 Task: Add Mineral Fusion Florence Hydro-Shine Lip Gloss to the cart.
Action: Mouse moved to (236, 123)
Screenshot: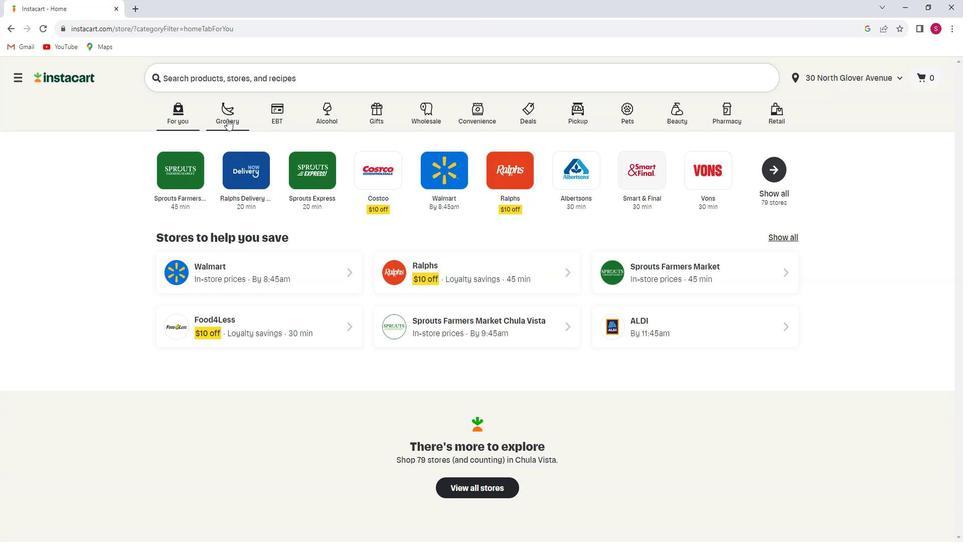
Action: Mouse pressed left at (236, 123)
Screenshot: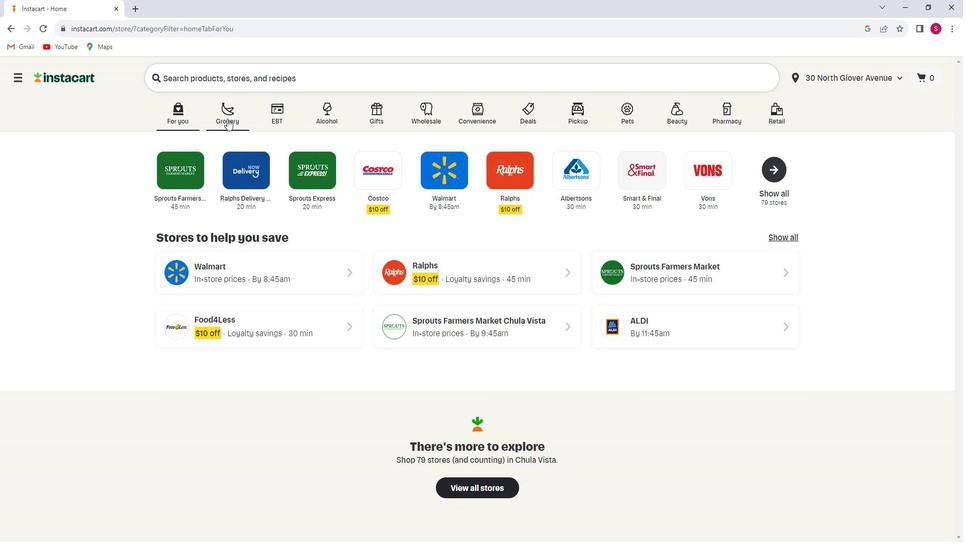 
Action: Mouse moved to (235, 291)
Screenshot: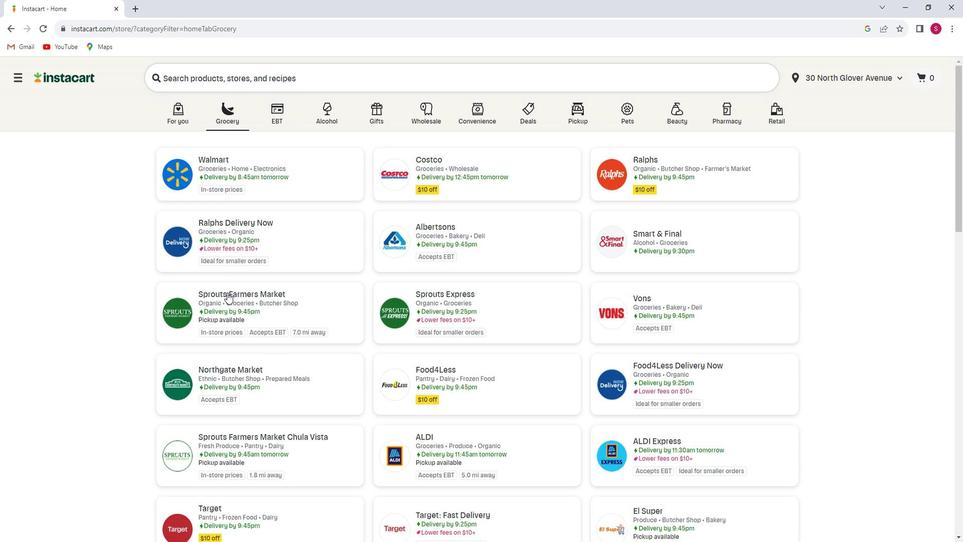 
Action: Mouse pressed left at (235, 291)
Screenshot: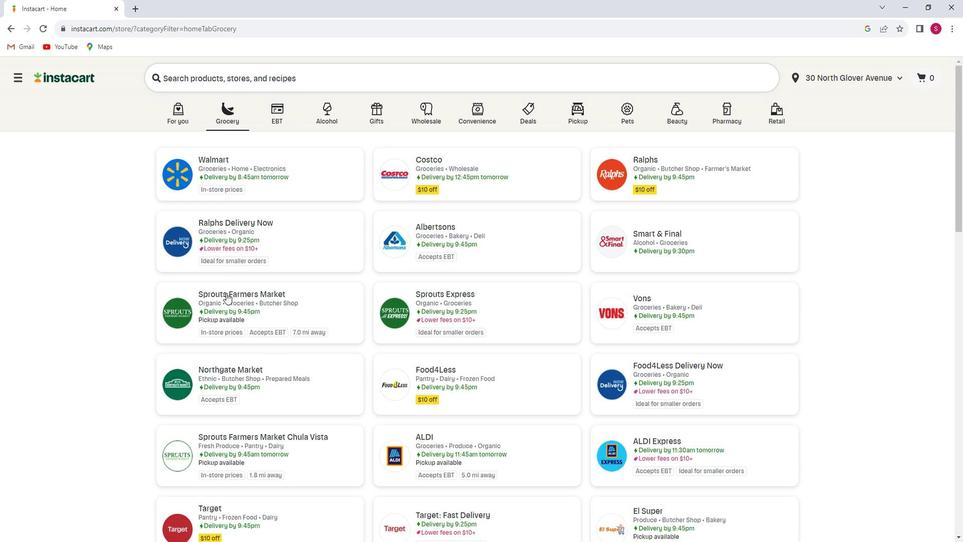 
Action: Mouse moved to (53, 263)
Screenshot: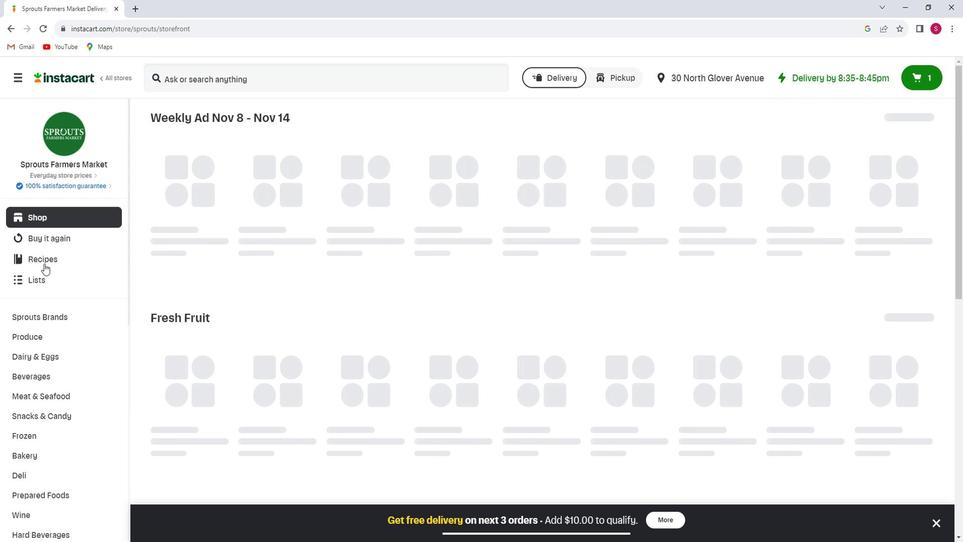 
Action: Mouse scrolled (53, 263) with delta (0, 0)
Screenshot: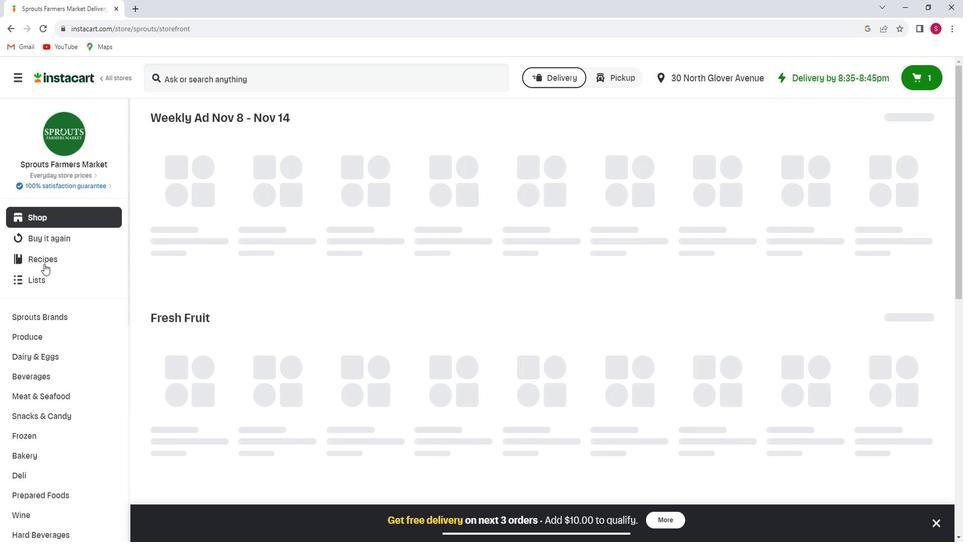 
Action: Mouse moved to (53, 263)
Screenshot: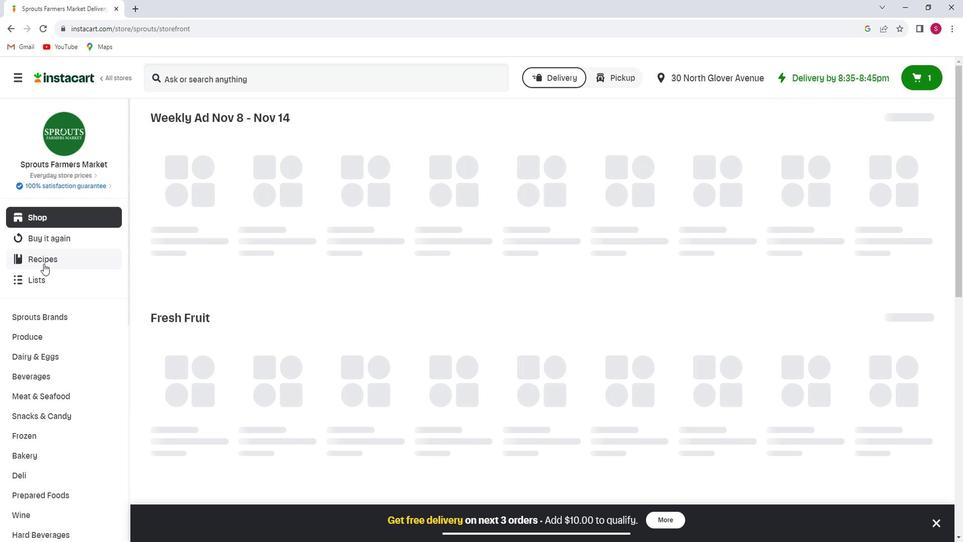 
Action: Mouse scrolled (53, 263) with delta (0, 0)
Screenshot: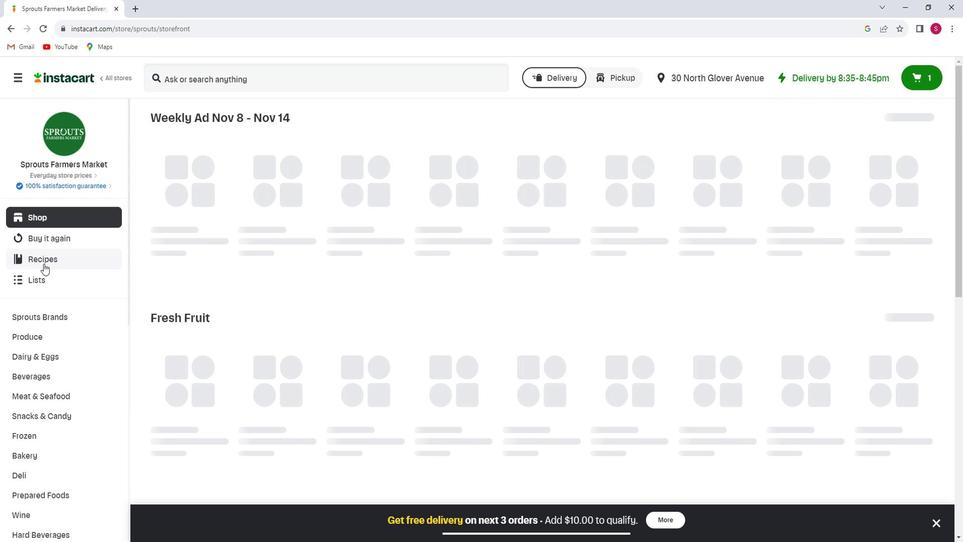 
Action: Mouse scrolled (53, 263) with delta (0, 0)
Screenshot: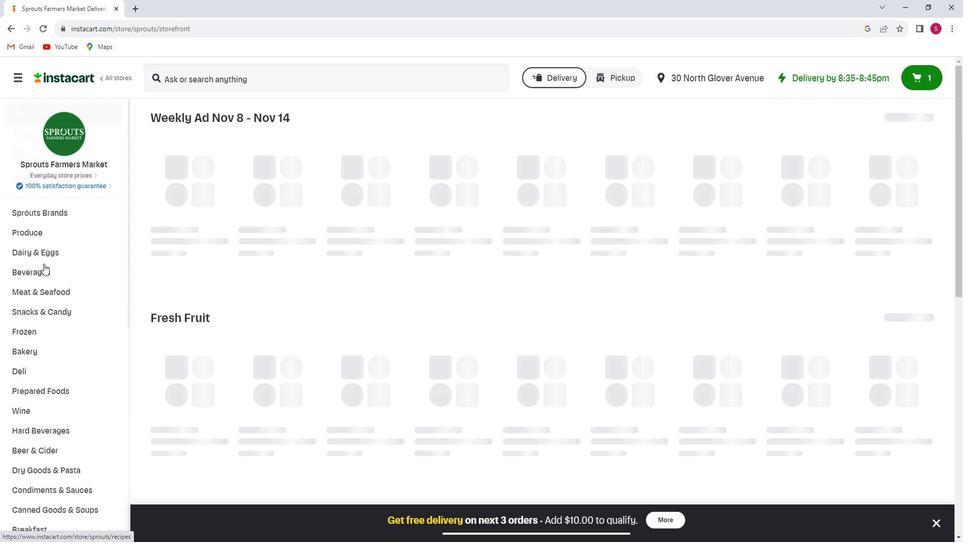 
Action: Mouse scrolled (53, 263) with delta (0, 0)
Screenshot: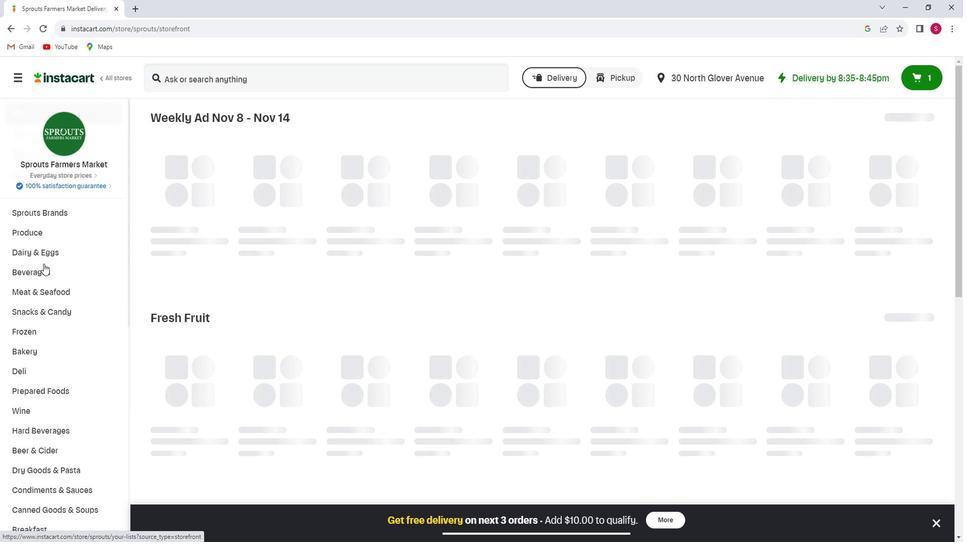 
Action: Mouse scrolled (53, 263) with delta (0, 0)
Screenshot: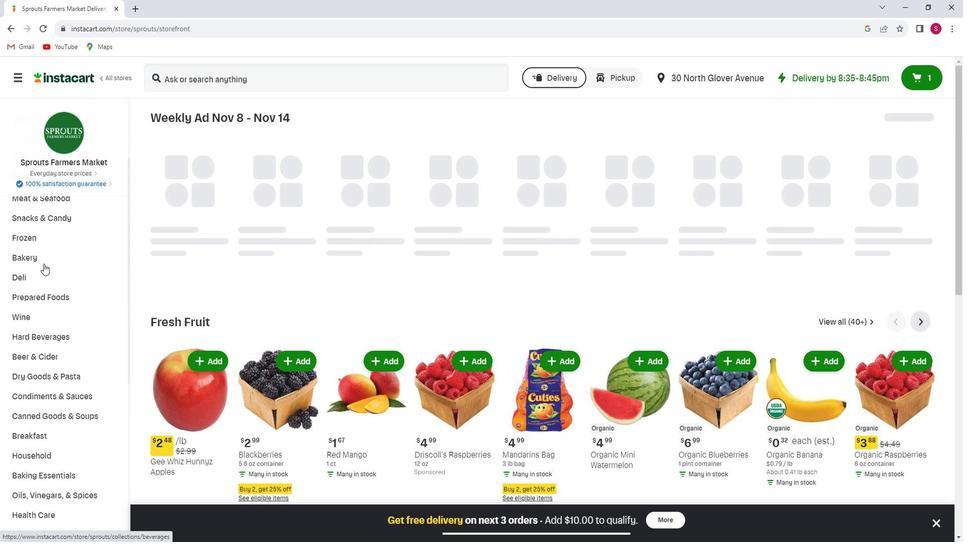 
Action: Mouse scrolled (53, 263) with delta (0, 0)
Screenshot: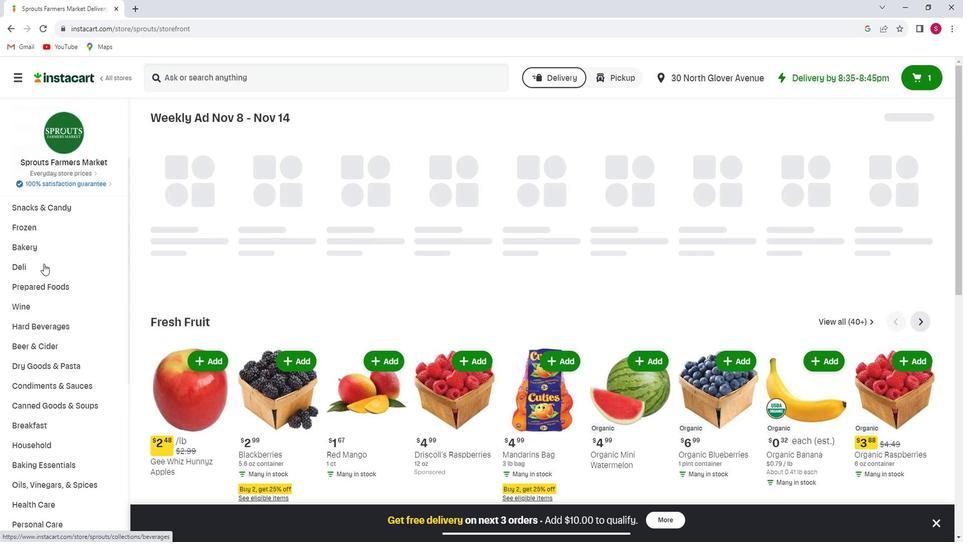 
Action: Mouse scrolled (53, 263) with delta (0, 0)
Screenshot: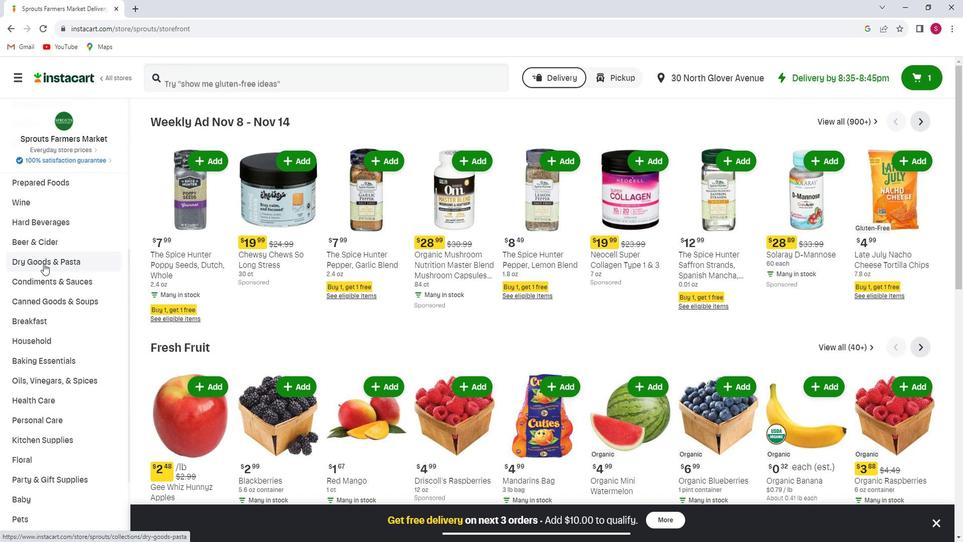
Action: Mouse scrolled (53, 263) with delta (0, 0)
Screenshot: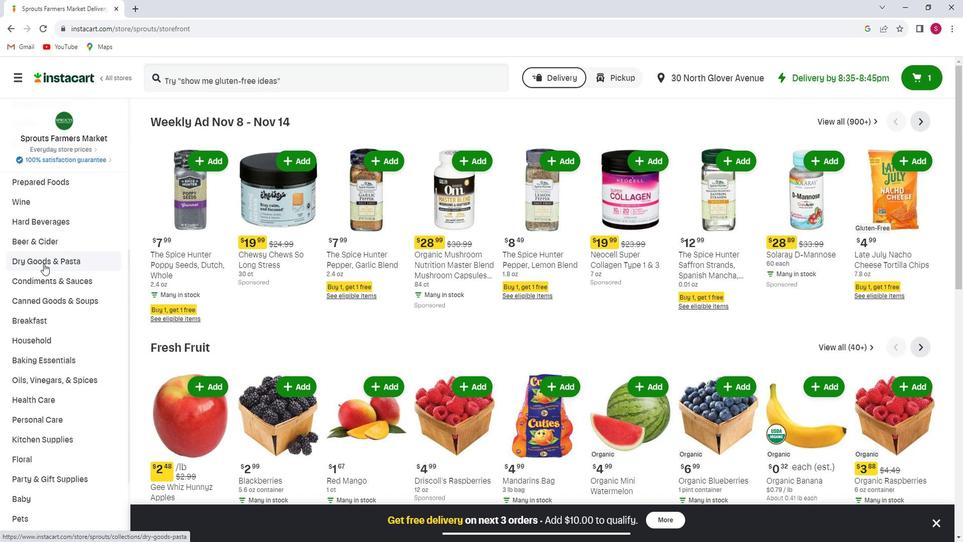 
Action: Mouse scrolled (53, 263) with delta (0, 0)
Screenshot: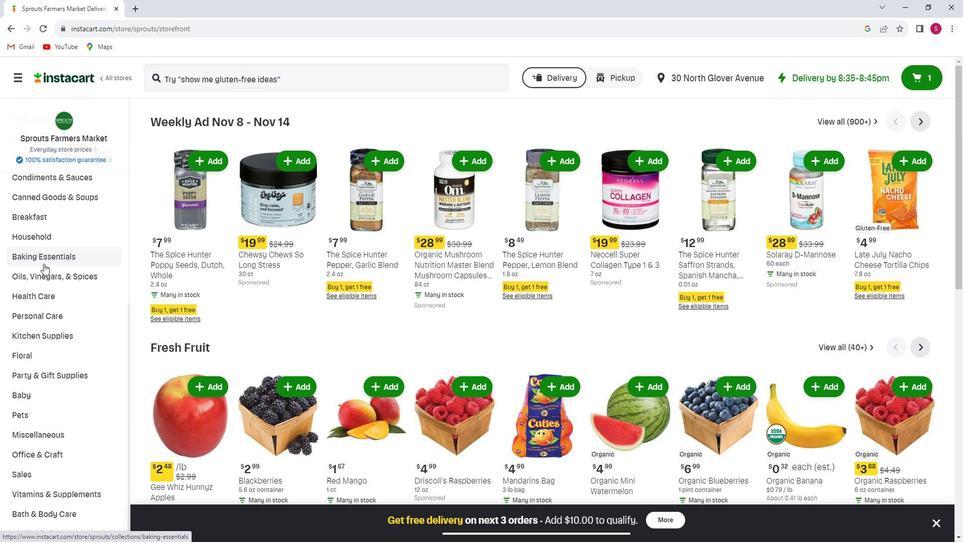 
Action: Mouse moved to (39, 304)
Screenshot: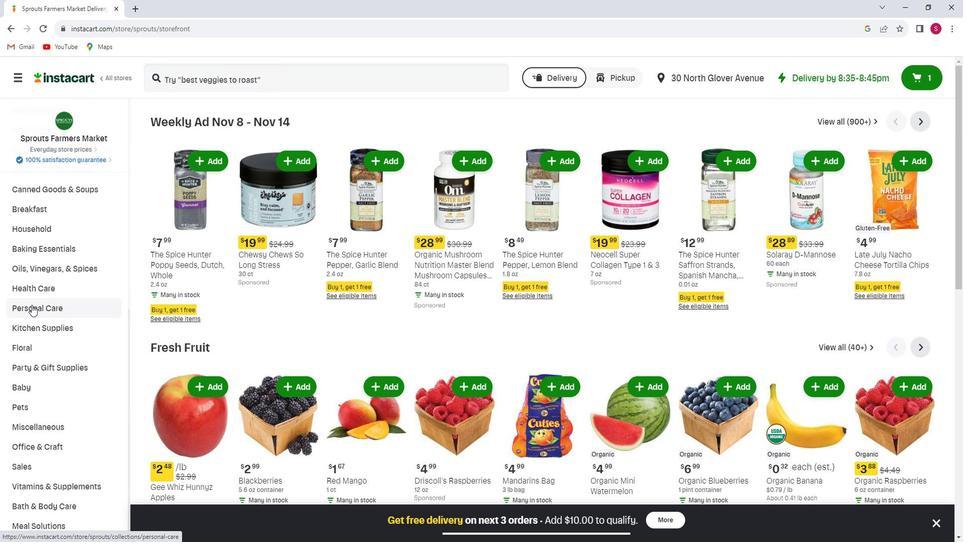
Action: Mouse pressed left at (39, 304)
Screenshot: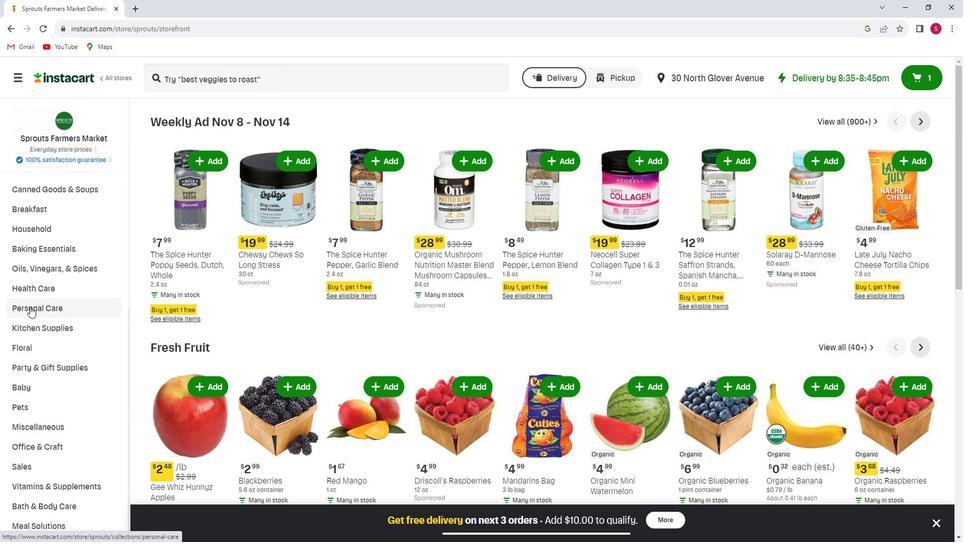 
Action: Mouse moved to (874, 149)
Screenshot: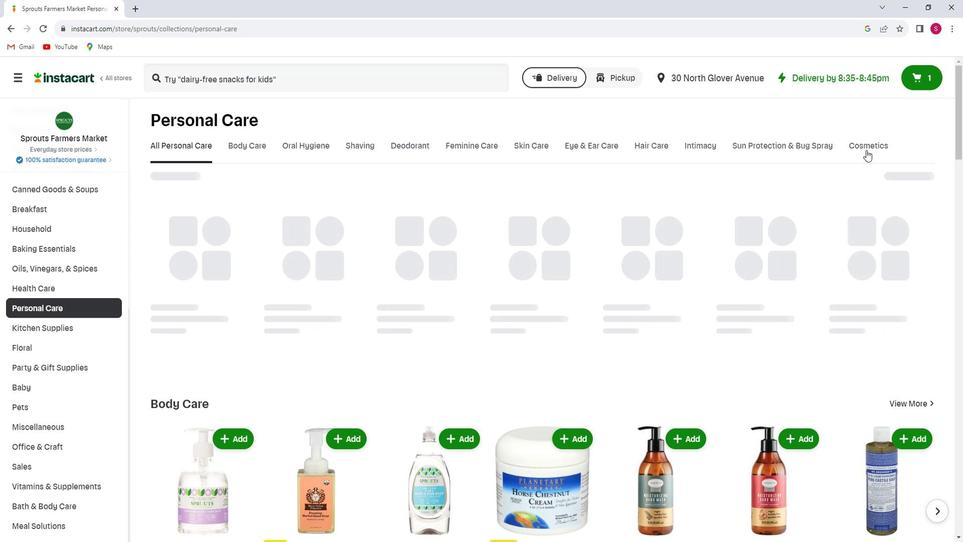 
Action: Mouse pressed left at (874, 149)
Screenshot: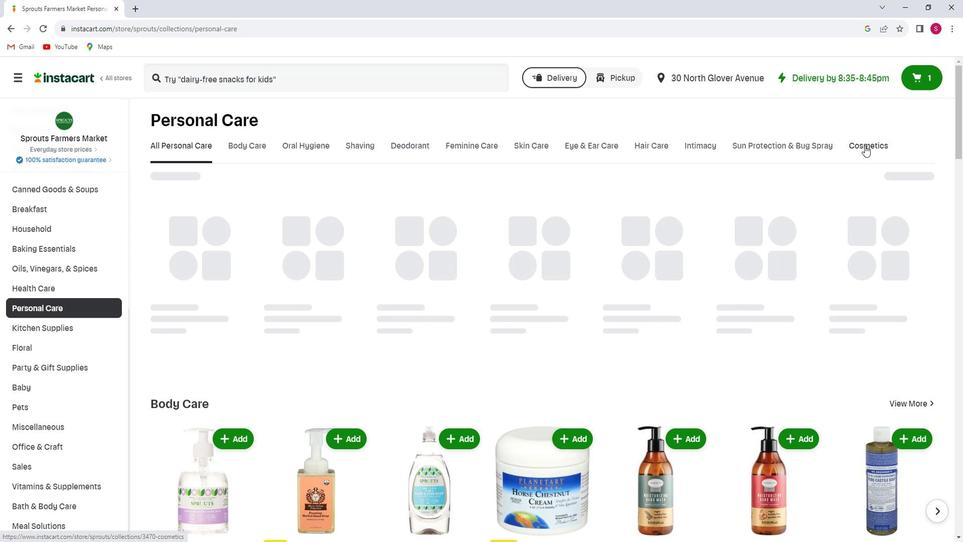 
Action: Mouse moved to (235, 189)
Screenshot: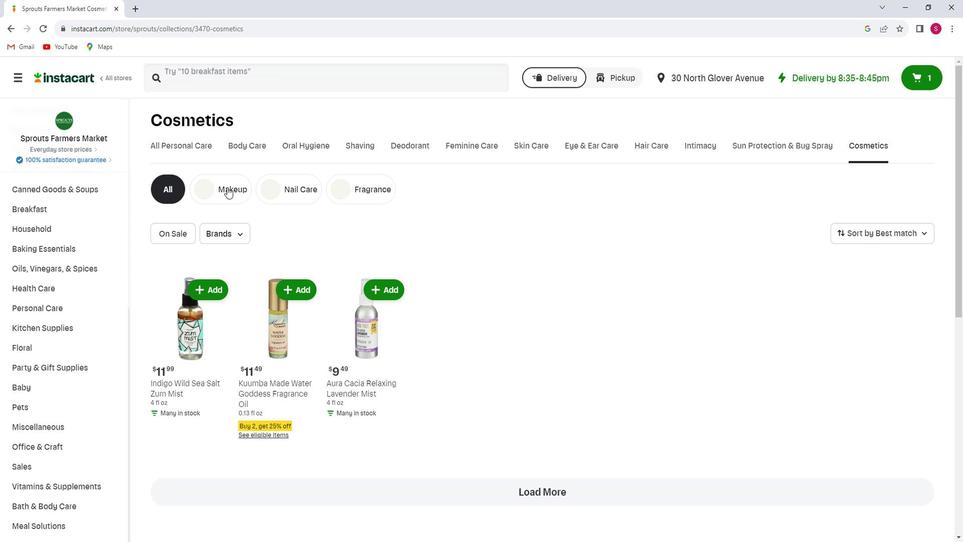 
Action: Mouse pressed left at (235, 189)
Screenshot: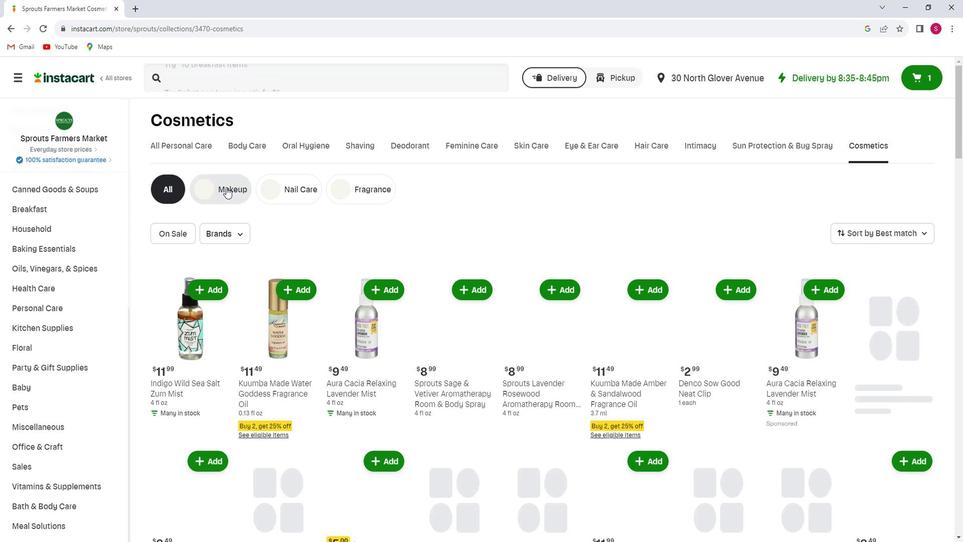 
Action: Mouse moved to (290, 83)
Screenshot: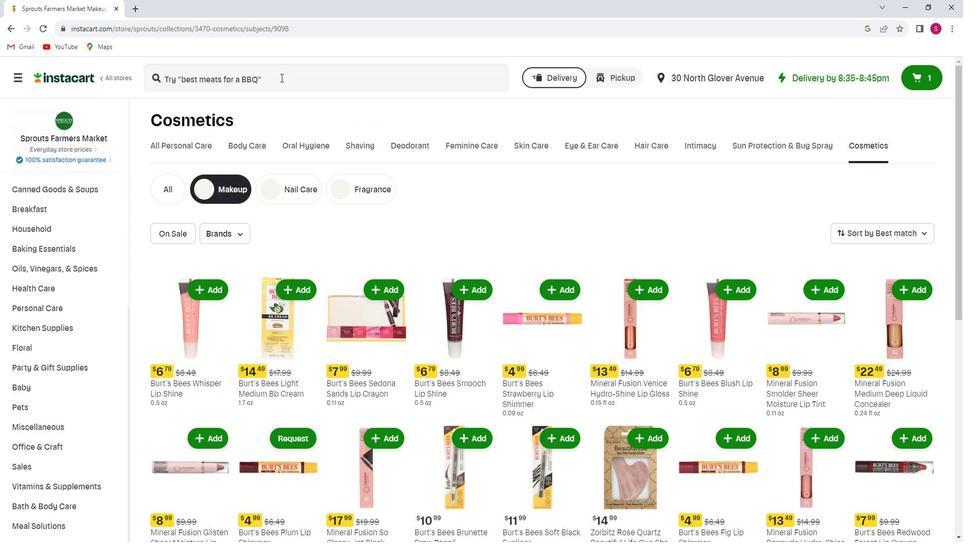 
Action: Mouse pressed left at (290, 83)
Screenshot: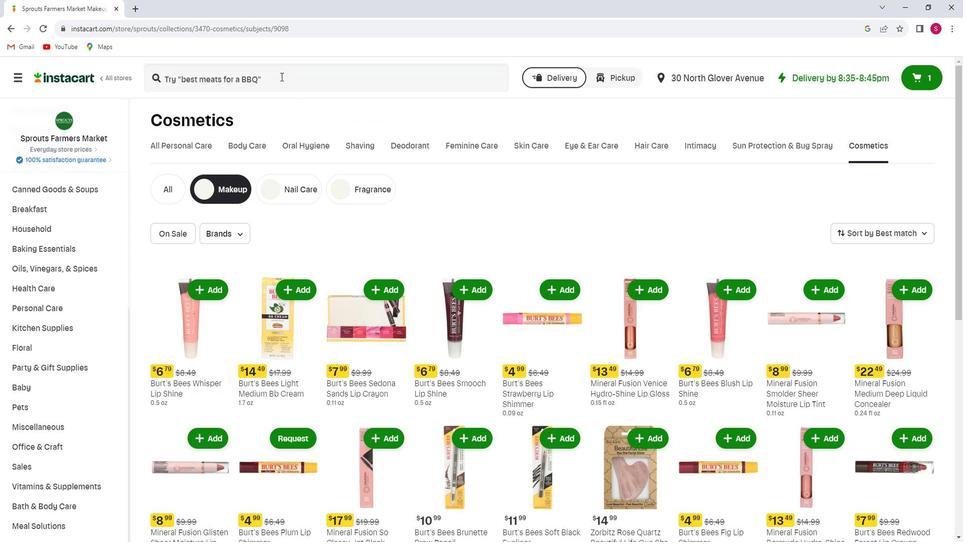 
Action: Key pressed <Key.shift>Mineral<Key.space><Key.shift>Fusion<Key.space><Key.shift>Florence<Key.space><Key.shift>Hydro-<Key.shift>Shine<Key.space><Key.shift>Lip<Key.space><Key.shift>Gloss<Key.enter>
Screenshot: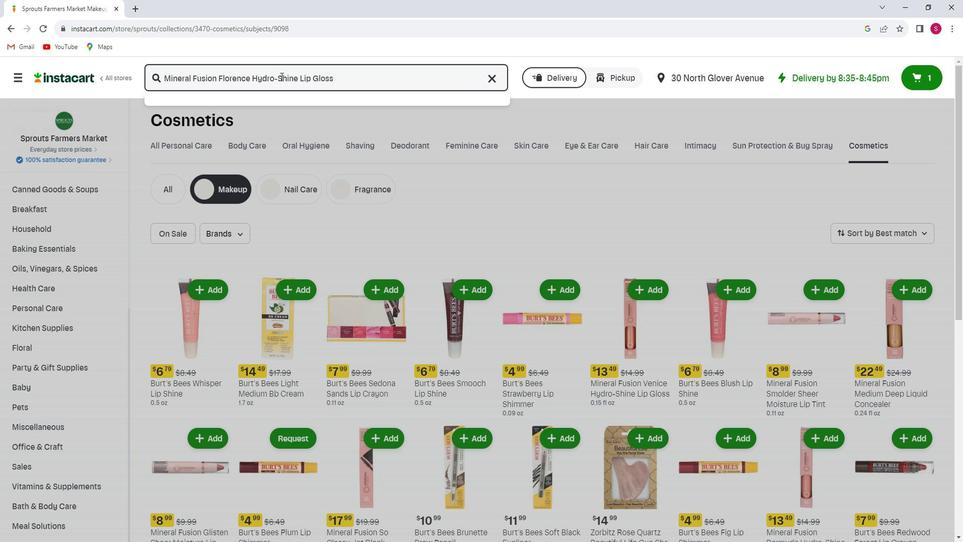
Action: Mouse moved to (332, 143)
Screenshot: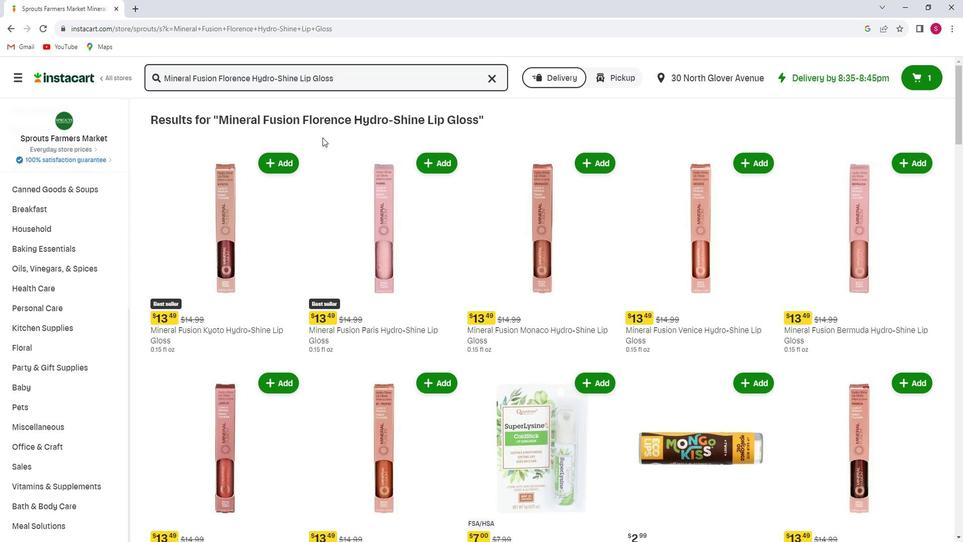 
Action: Mouse scrolled (332, 142) with delta (0, 0)
Screenshot: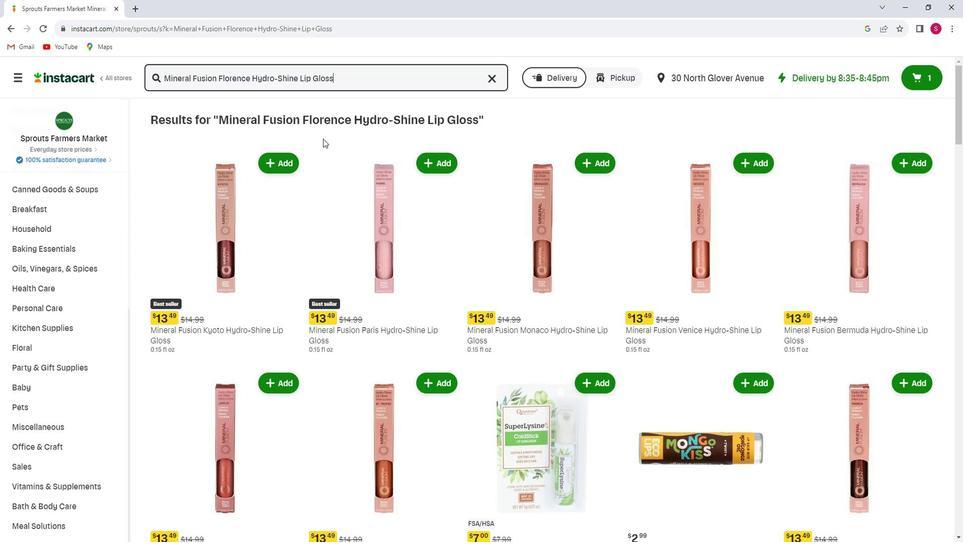 
Action: Mouse scrolled (332, 142) with delta (0, 0)
Screenshot: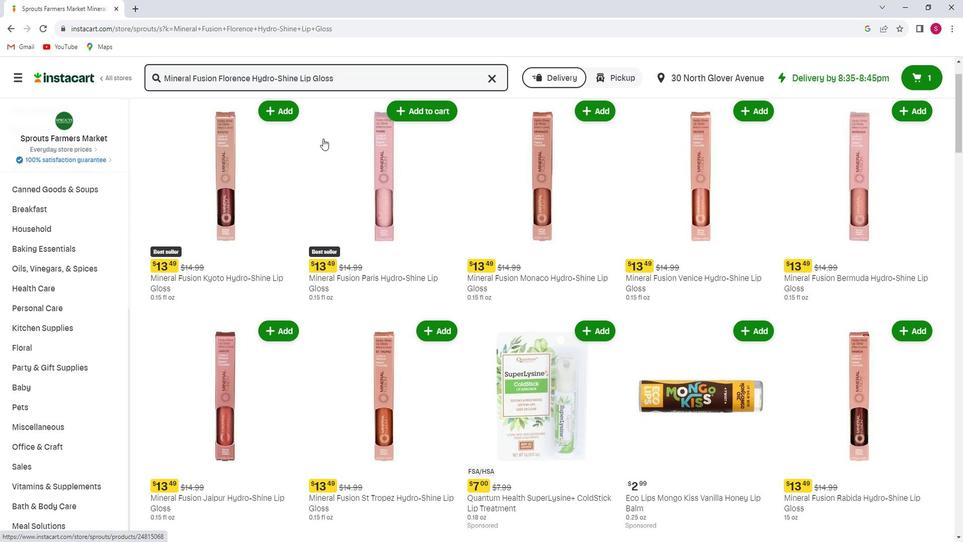 
Action: Mouse scrolled (332, 142) with delta (0, 0)
Screenshot: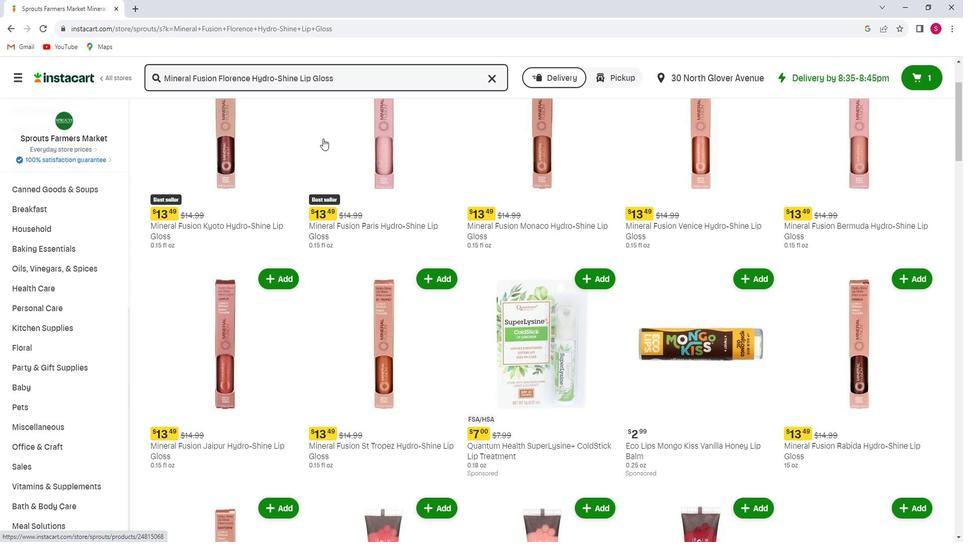 
Action: Mouse scrolled (332, 142) with delta (0, 0)
Screenshot: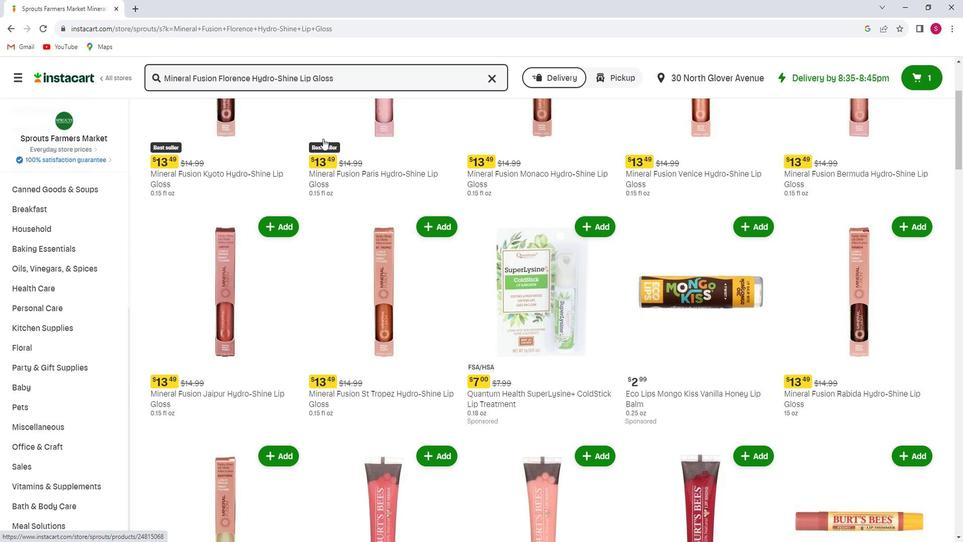 
Action: Mouse scrolled (332, 142) with delta (0, 0)
Screenshot: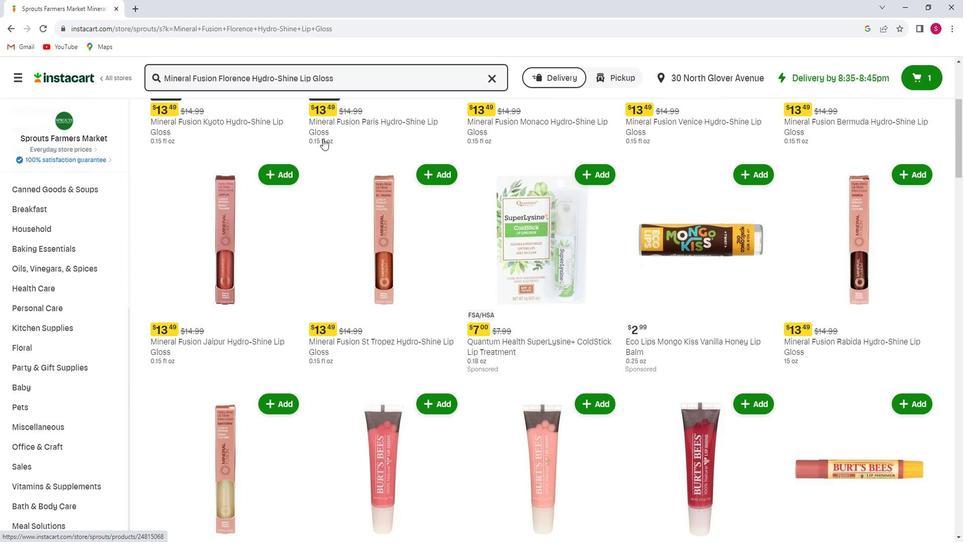 
Action: Mouse scrolled (332, 142) with delta (0, 0)
Screenshot: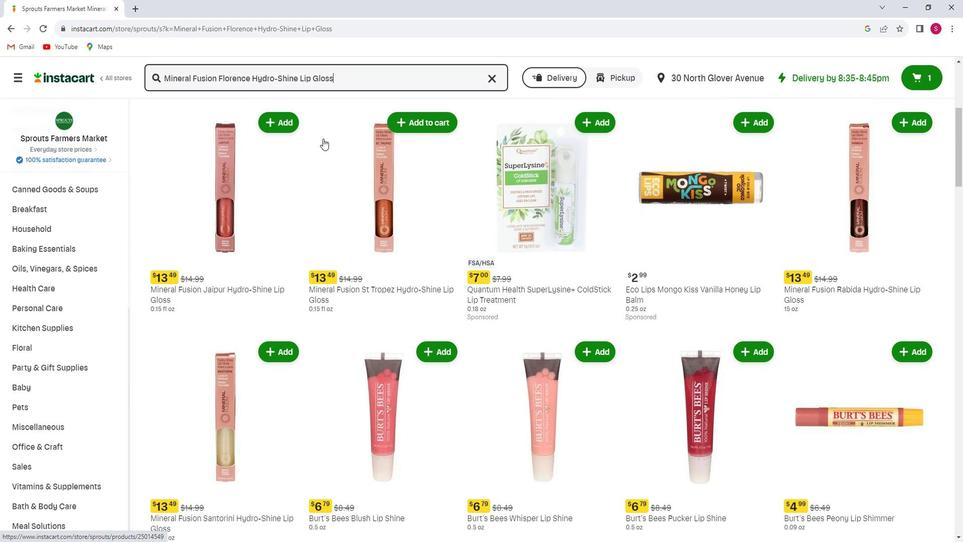 
Action: Mouse scrolled (332, 142) with delta (0, 0)
Screenshot: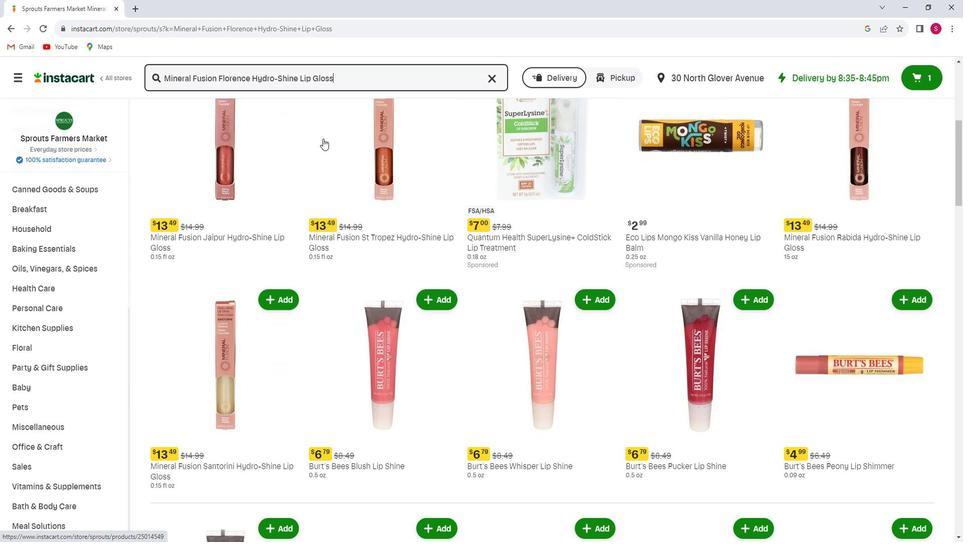 
Action: Mouse scrolled (332, 142) with delta (0, 0)
Screenshot: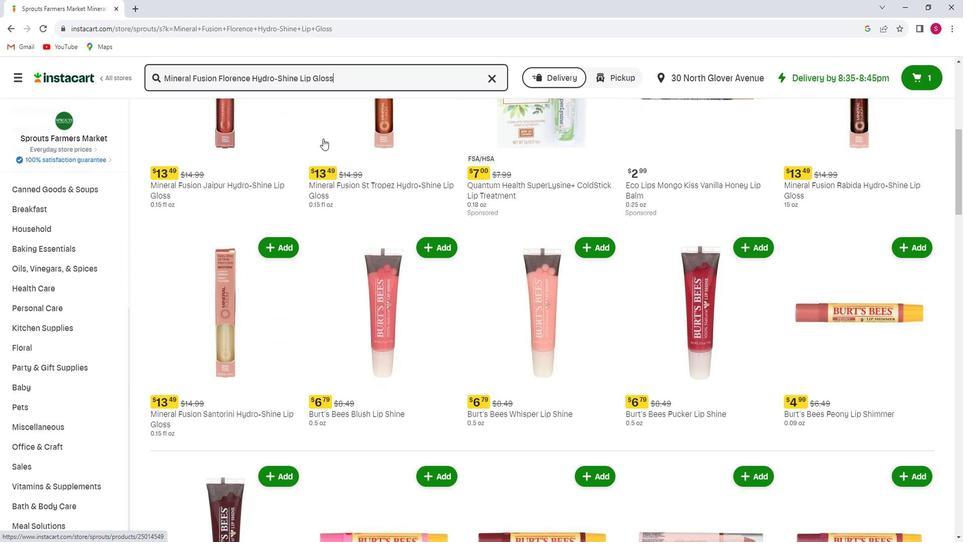
Action: Mouse scrolled (332, 142) with delta (0, 0)
Screenshot: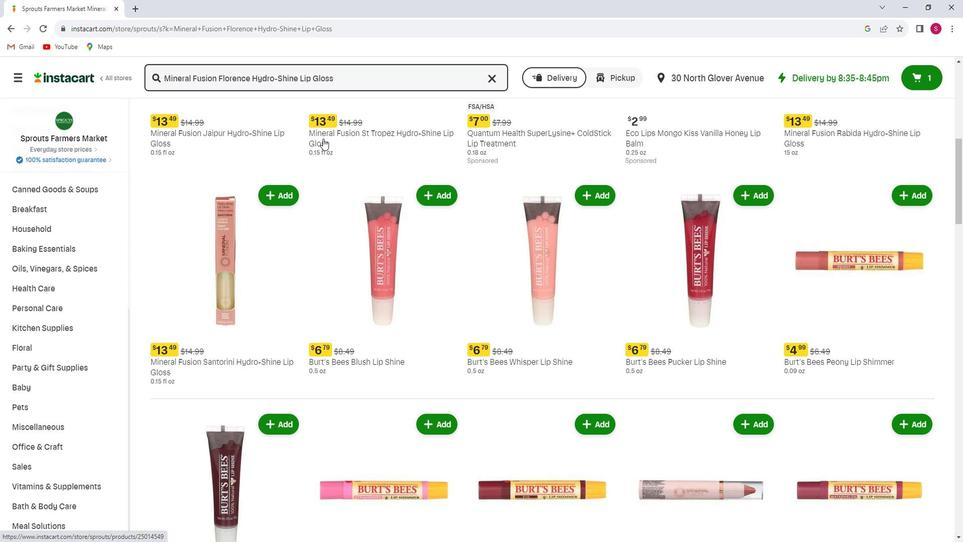 
Action: Mouse moved to (332, 143)
Screenshot: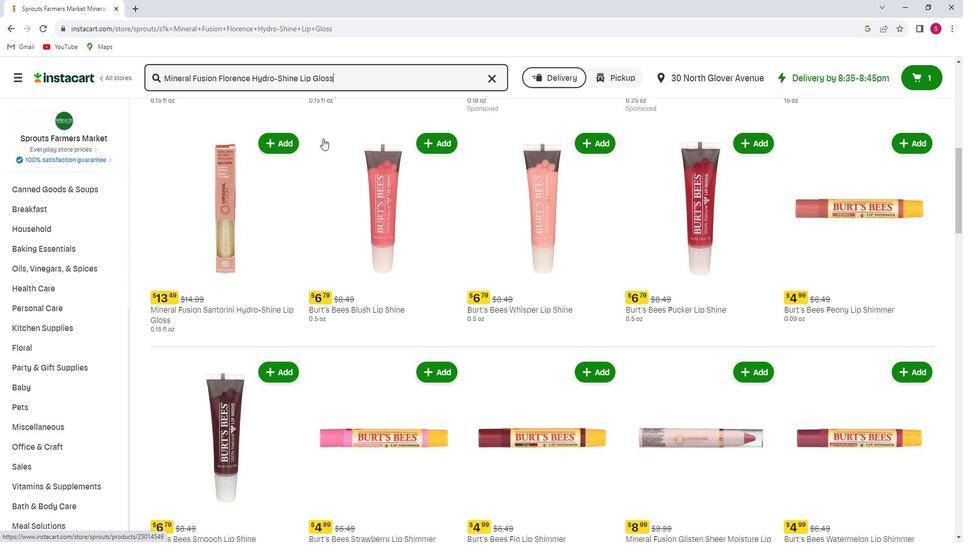 
Action: Mouse scrolled (332, 142) with delta (0, 0)
Screenshot: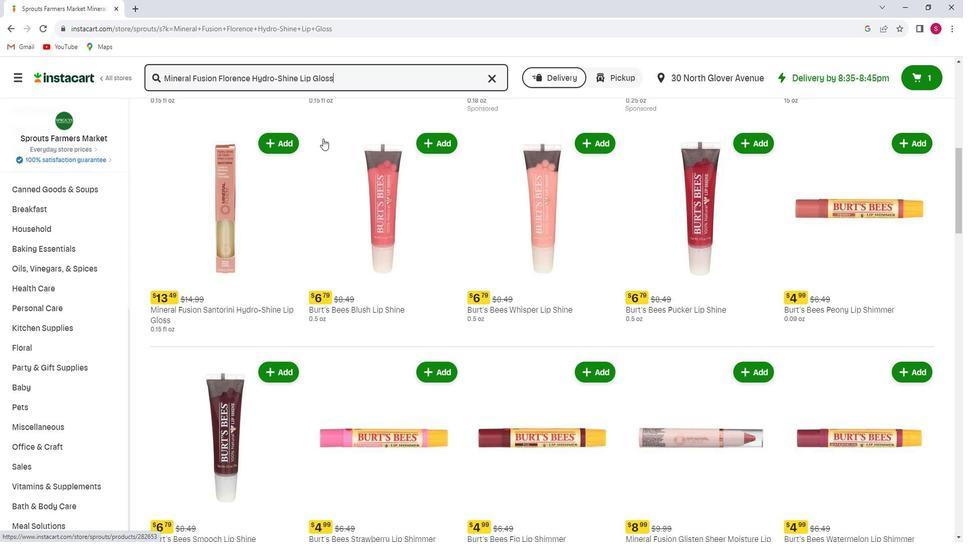 
Action: Mouse scrolled (332, 142) with delta (0, 0)
Screenshot: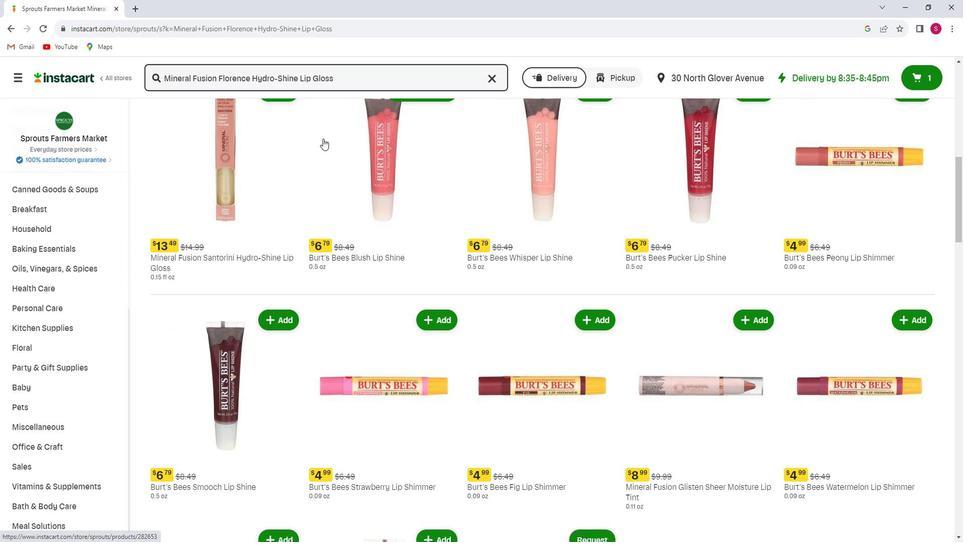 
Action: Mouse scrolled (332, 142) with delta (0, 0)
Screenshot: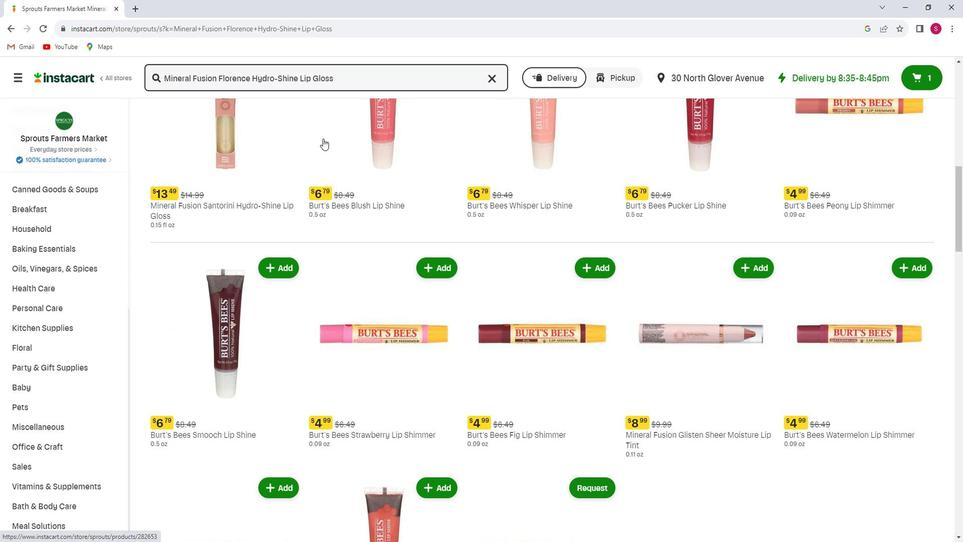
Action: Mouse scrolled (332, 142) with delta (0, 0)
Screenshot: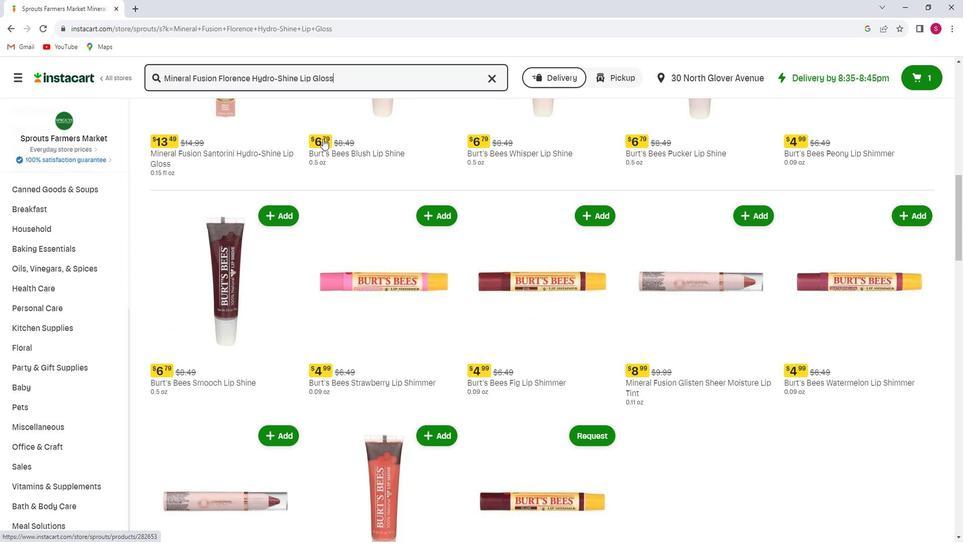 
Action: Mouse scrolled (332, 142) with delta (0, 0)
Screenshot: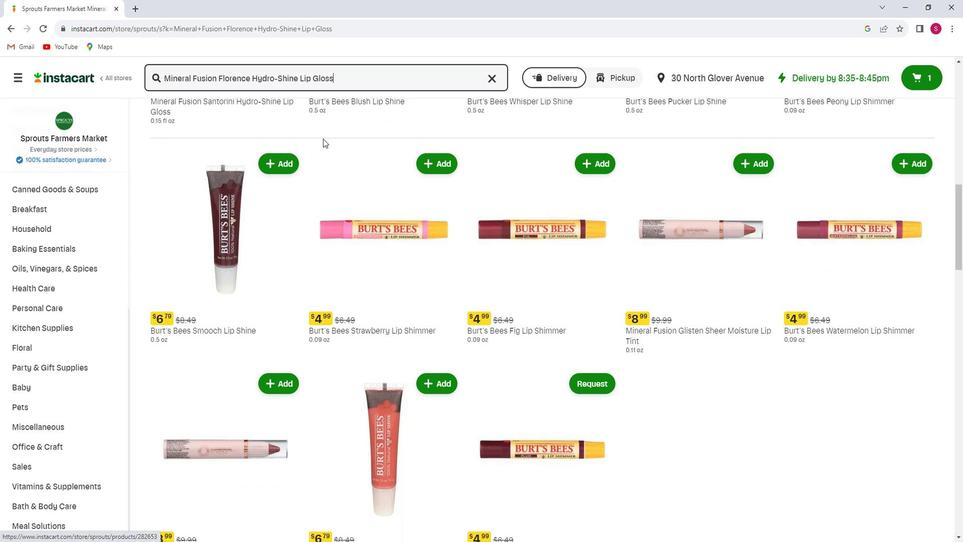 
Action: Mouse scrolled (332, 142) with delta (0, 0)
Screenshot: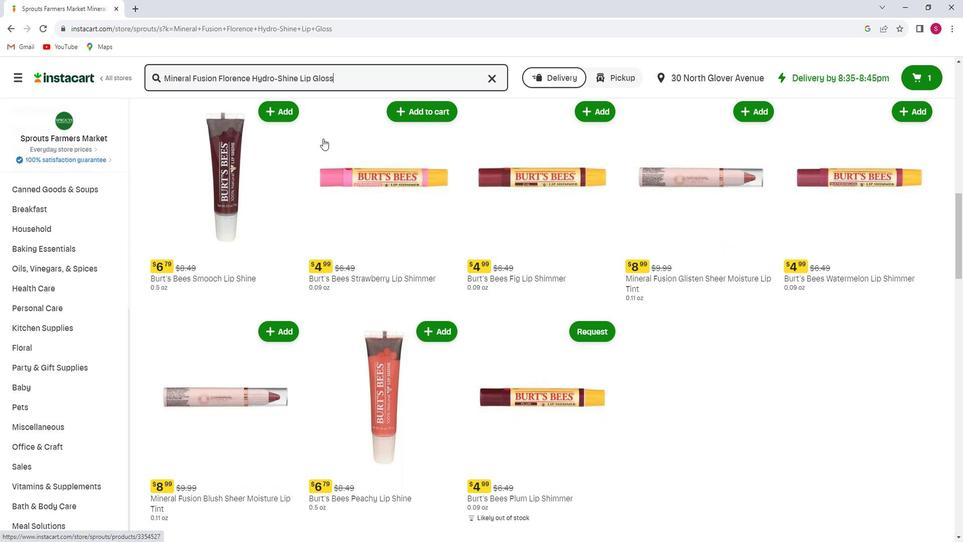 
Action: Mouse scrolled (332, 142) with delta (0, 0)
Screenshot: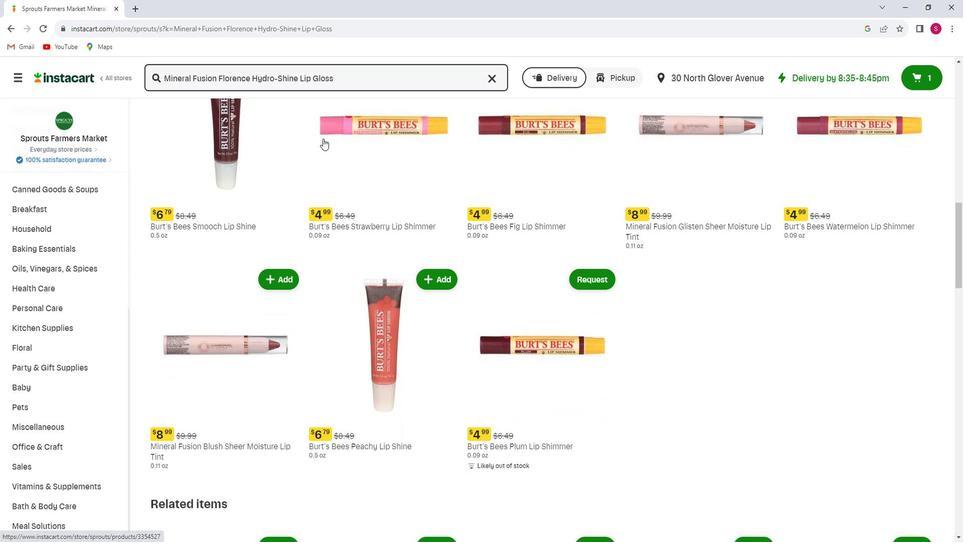 
Action: Mouse scrolled (332, 142) with delta (0, 0)
Screenshot: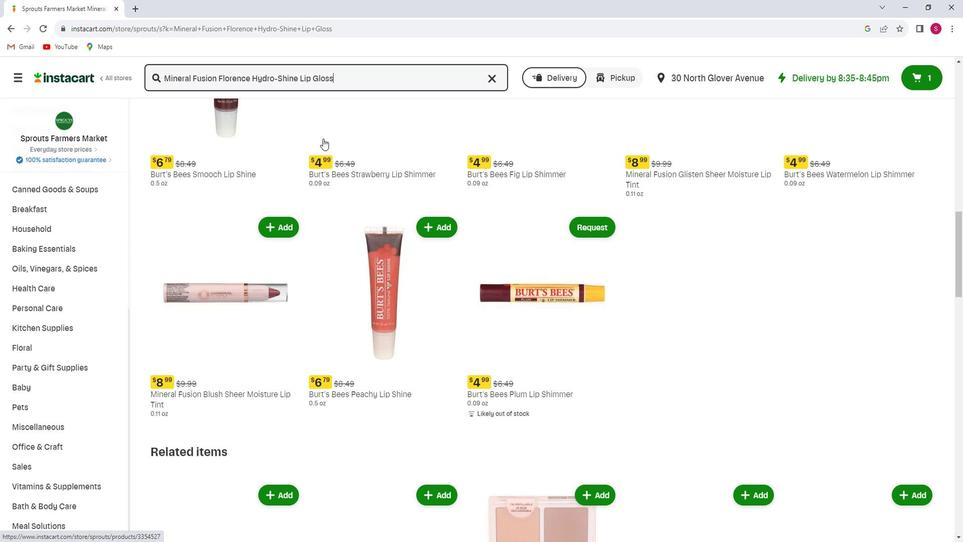 
Action: Mouse scrolled (332, 142) with delta (0, 0)
Screenshot: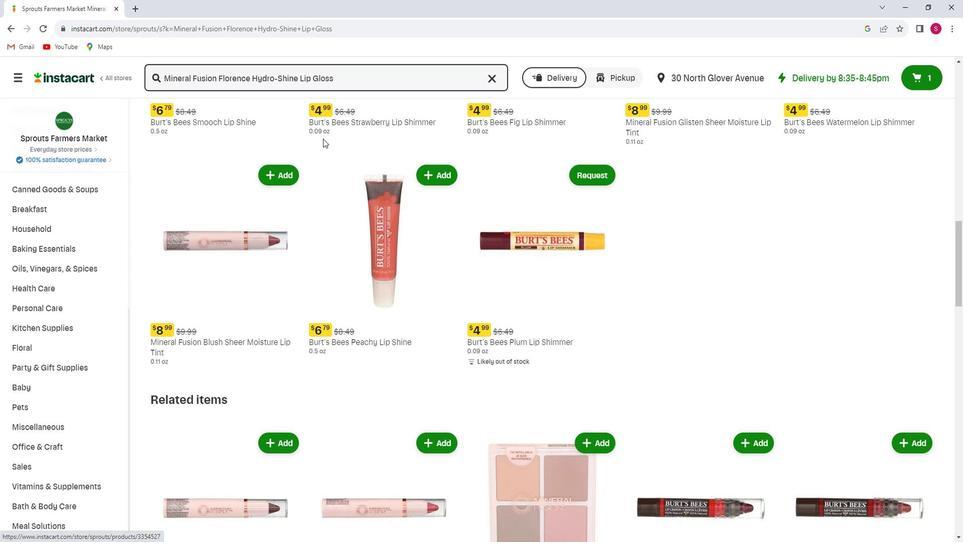 
Action: Mouse scrolled (332, 142) with delta (0, 0)
Screenshot: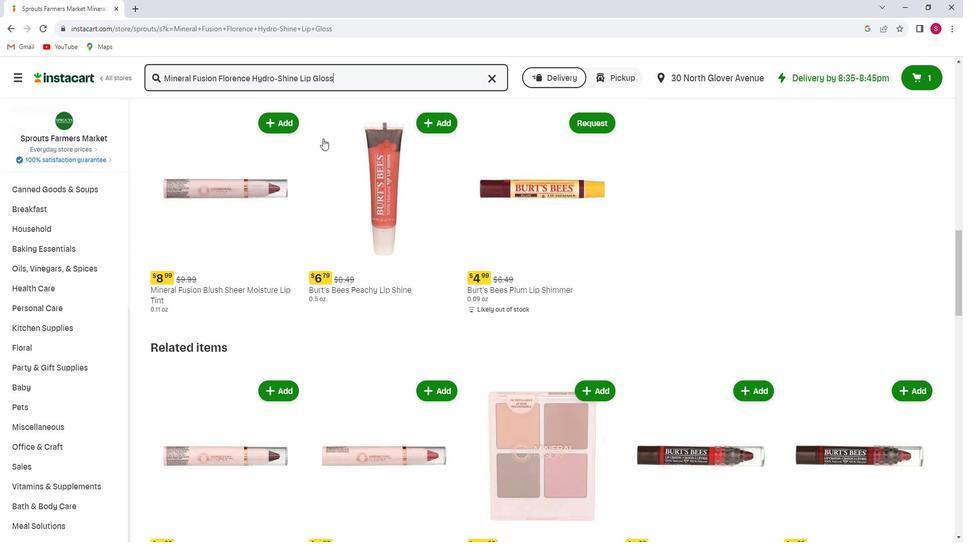 
Action: Mouse scrolled (332, 142) with delta (0, 0)
Screenshot: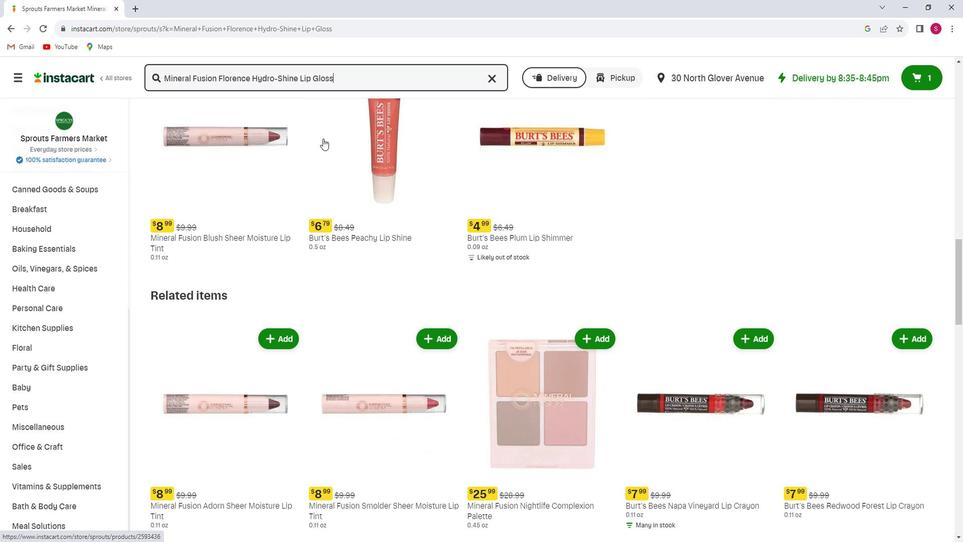 
Action: Mouse scrolled (332, 142) with delta (0, 0)
Screenshot: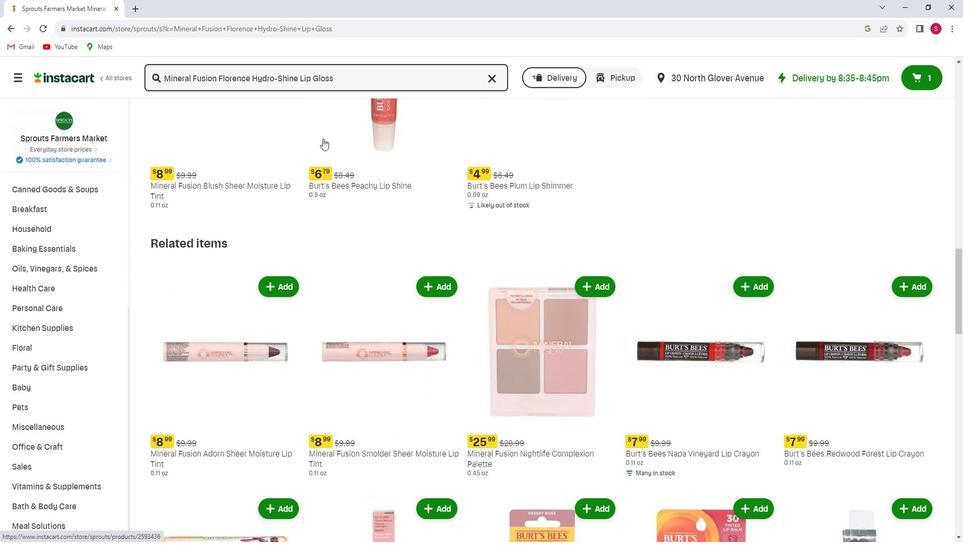 
Action: Mouse scrolled (332, 142) with delta (0, 0)
Screenshot: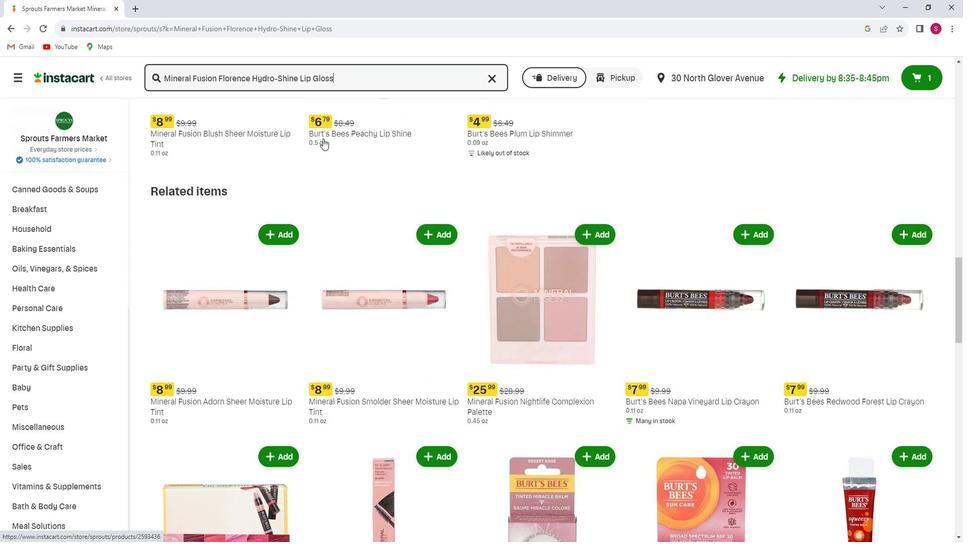 
Action: Mouse scrolled (332, 142) with delta (0, 0)
Screenshot: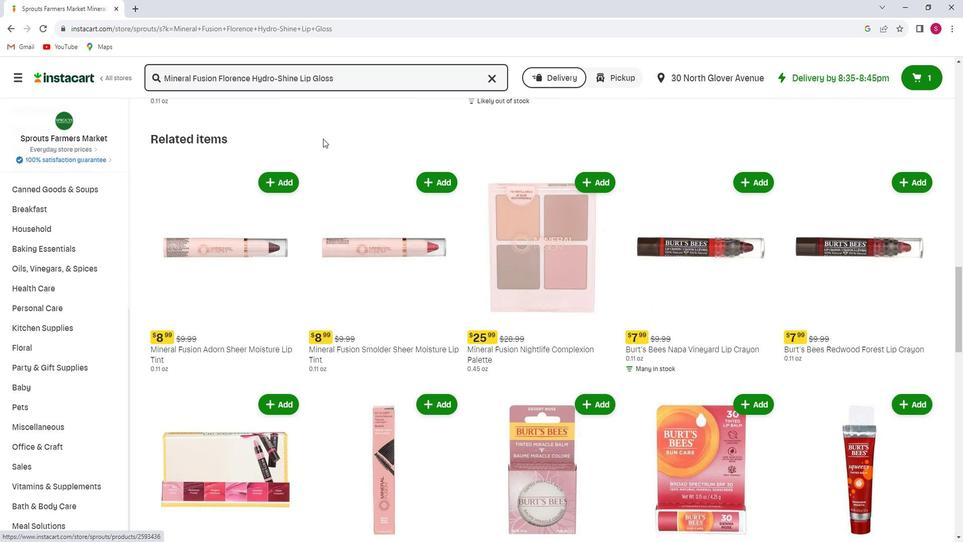 
Action: Mouse scrolled (332, 142) with delta (0, 0)
Screenshot: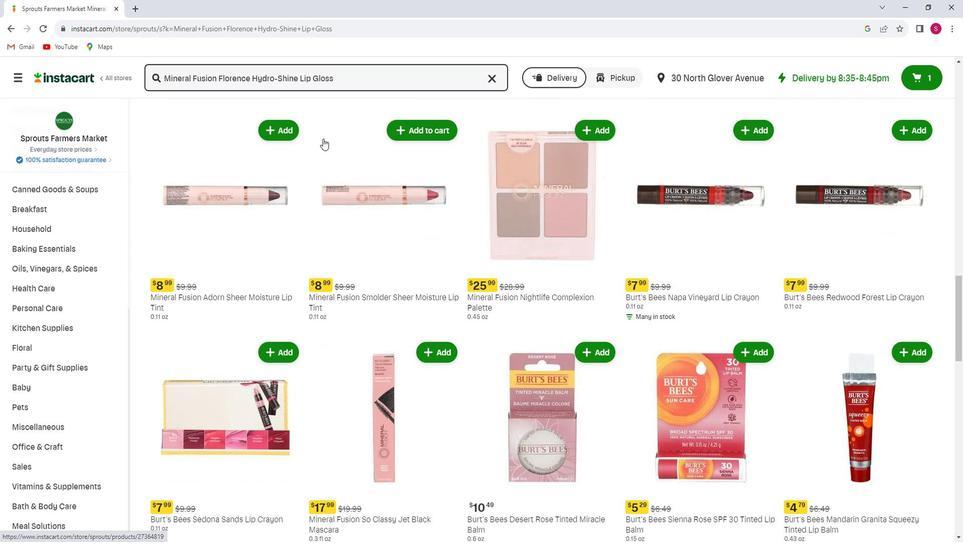 
Action: Mouse scrolled (332, 142) with delta (0, 0)
Screenshot: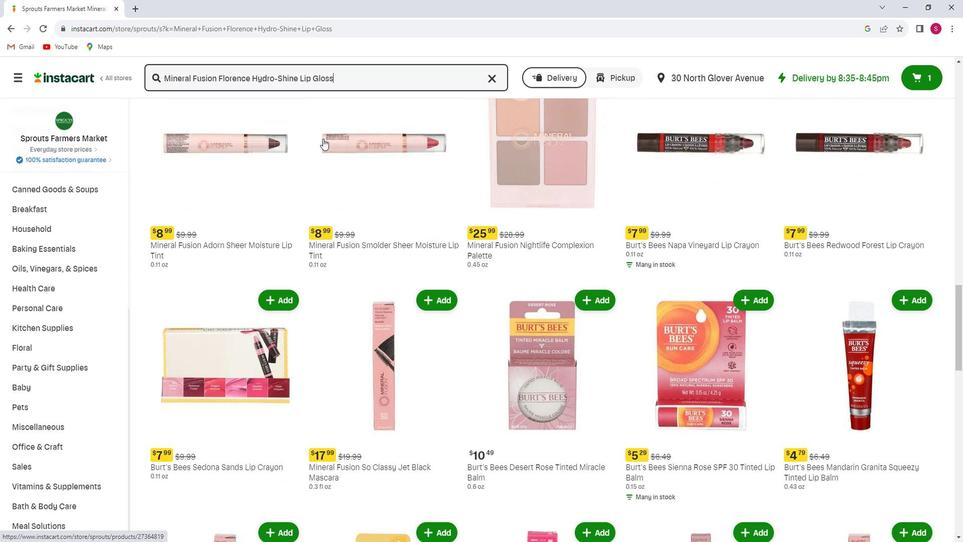 
Action: Mouse scrolled (332, 142) with delta (0, 0)
Screenshot: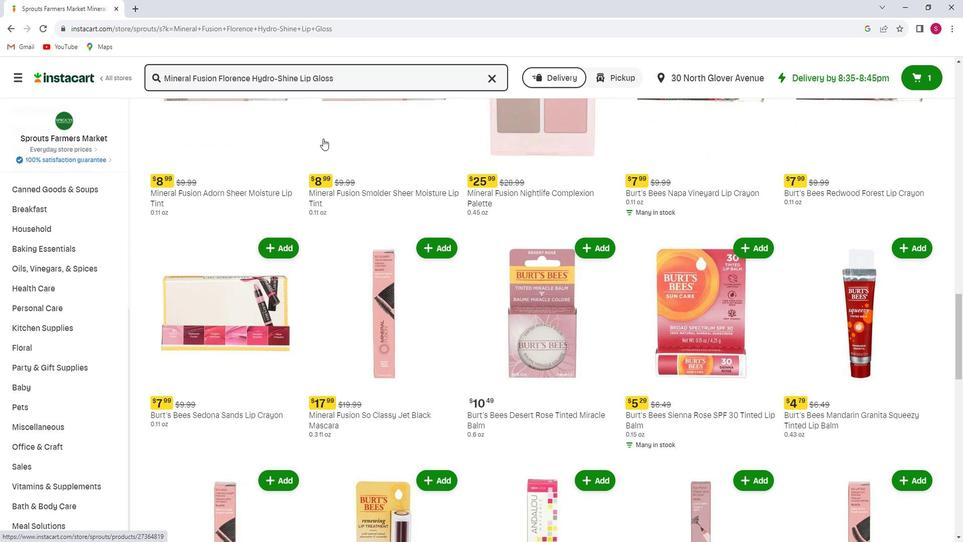 
Action: Mouse scrolled (332, 142) with delta (0, 0)
Screenshot: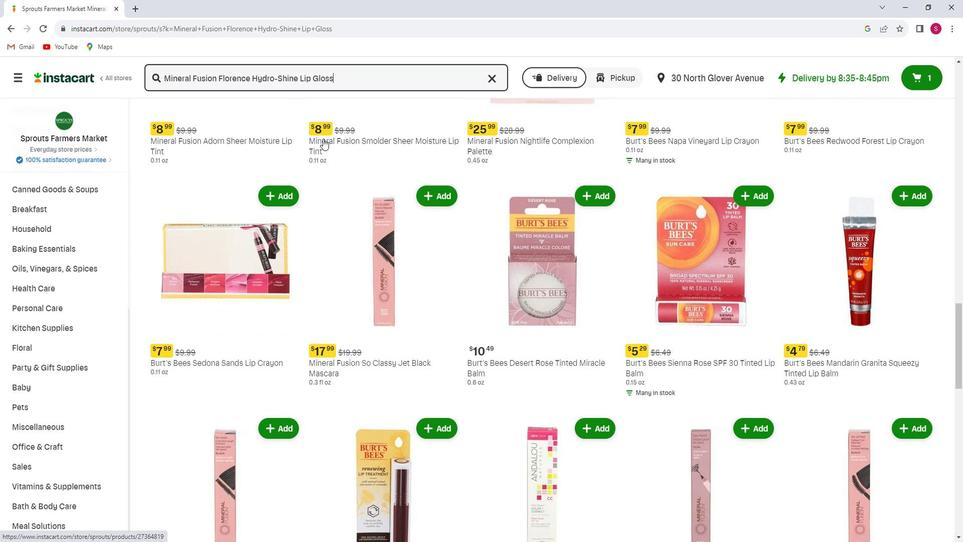 
Action: Mouse scrolled (332, 142) with delta (0, 0)
Screenshot: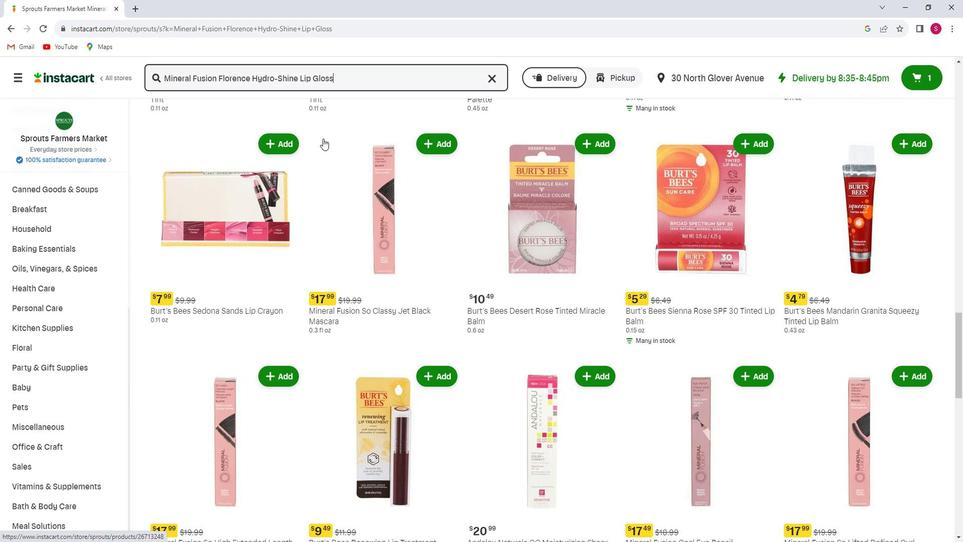 
Action: Mouse scrolled (332, 142) with delta (0, 0)
Screenshot: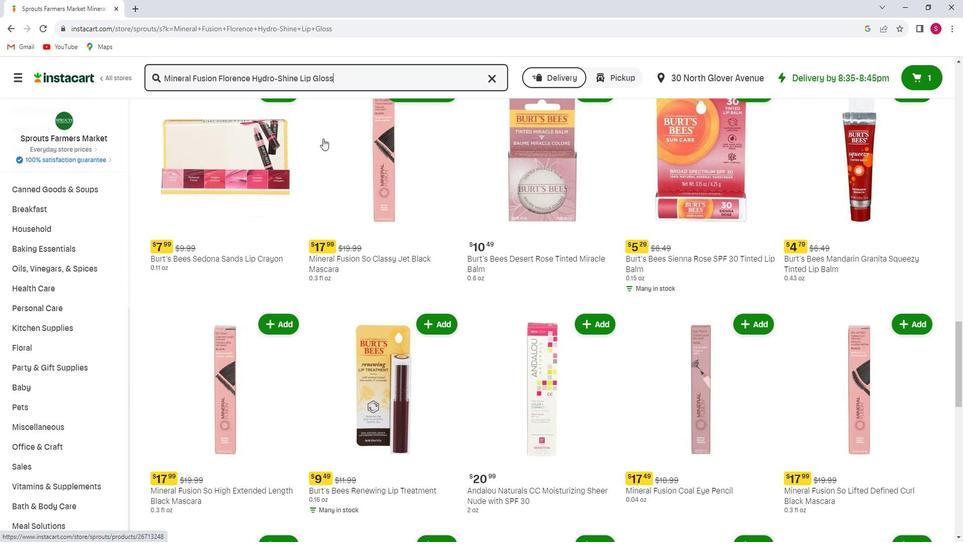 
Action: Mouse moved to (332, 144)
Screenshot: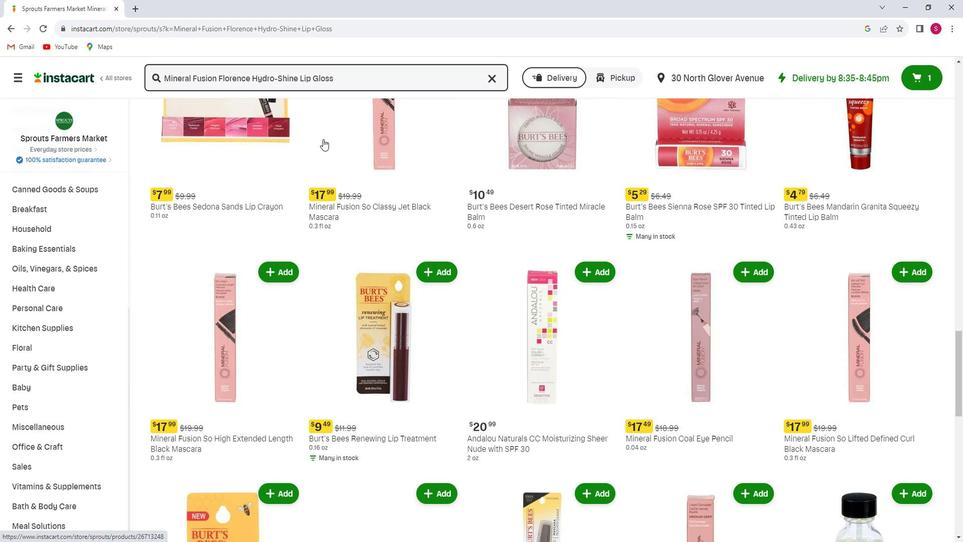 
Action: Mouse scrolled (332, 143) with delta (0, 0)
Screenshot: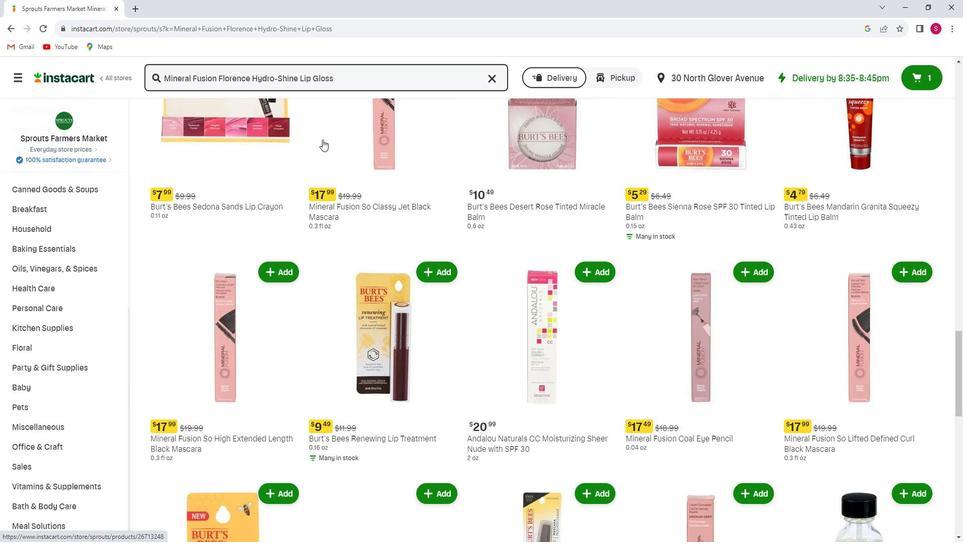 
Action: Mouse scrolled (332, 143) with delta (0, 0)
Screenshot: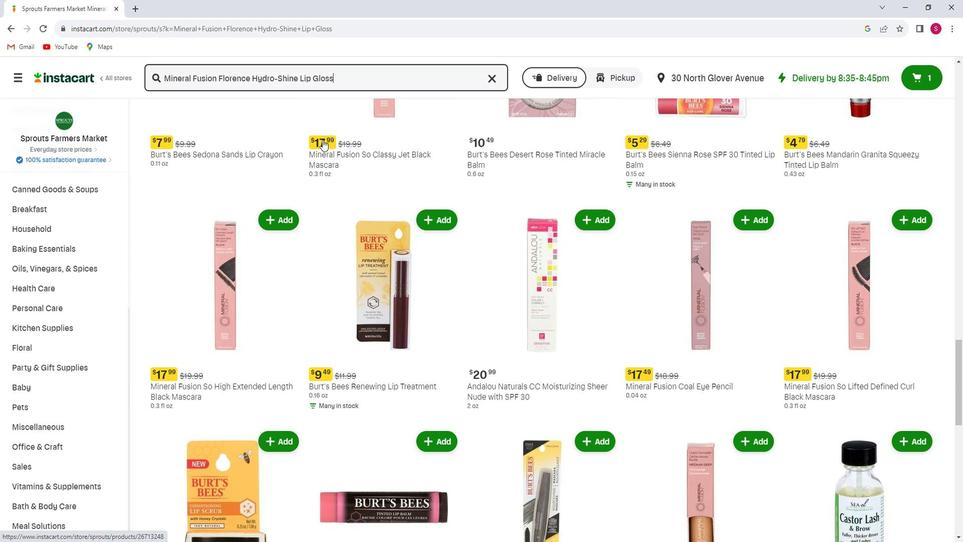 
Action: Mouse scrolled (332, 143) with delta (0, 0)
Screenshot: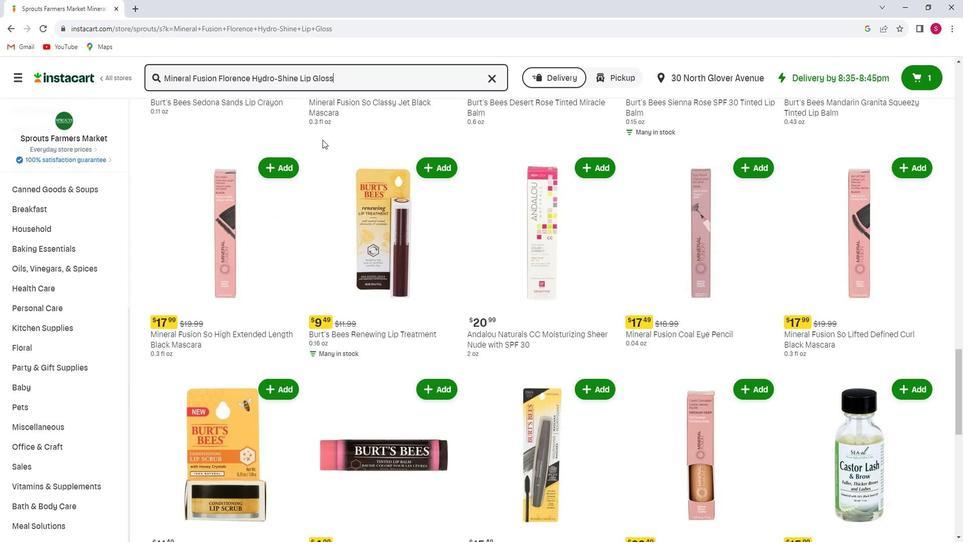 
Action: Mouse scrolled (332, 143) with delta (0, 0)
Screenshot: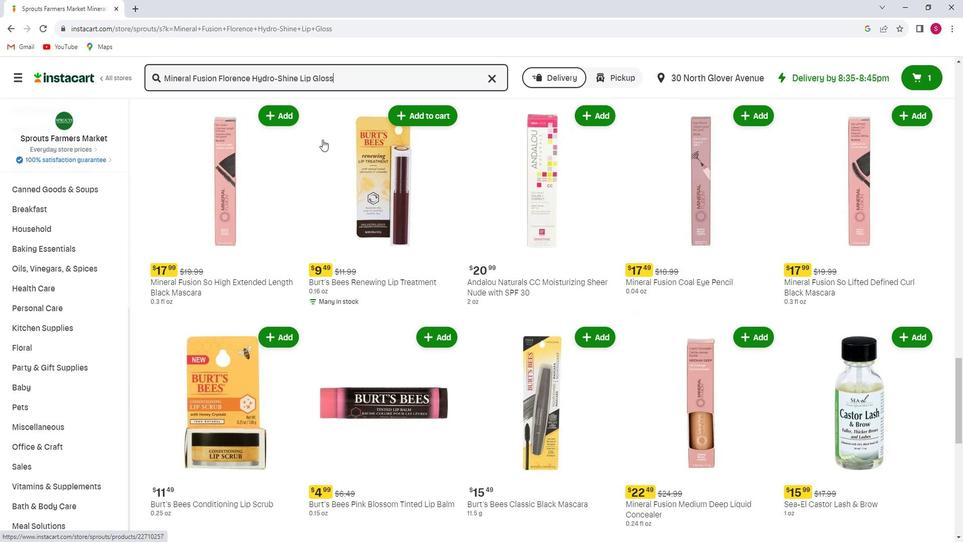 
Action: Mouse scrolled (332, 143) with delta (0, 0)
Screenshot: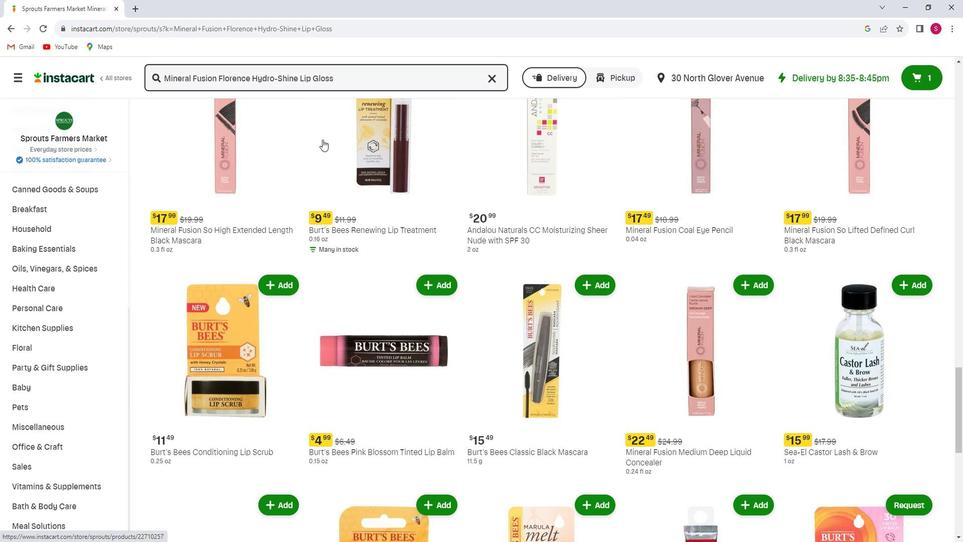 
Action: Mouse scrolled (332, 143) with delta (0, 0)
Screenshot: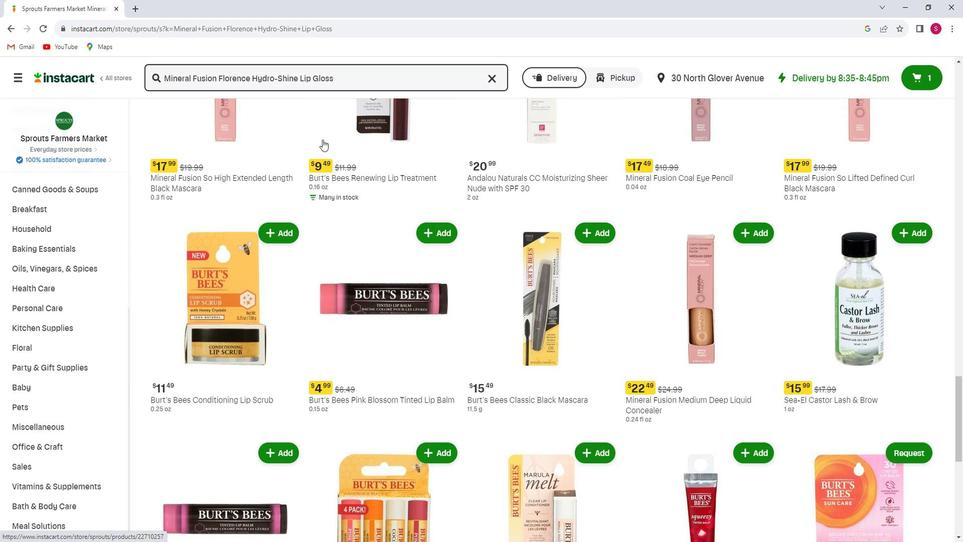 
Action: Mouse scrolled (332, 143) with delta (0, 0)
Screenshot: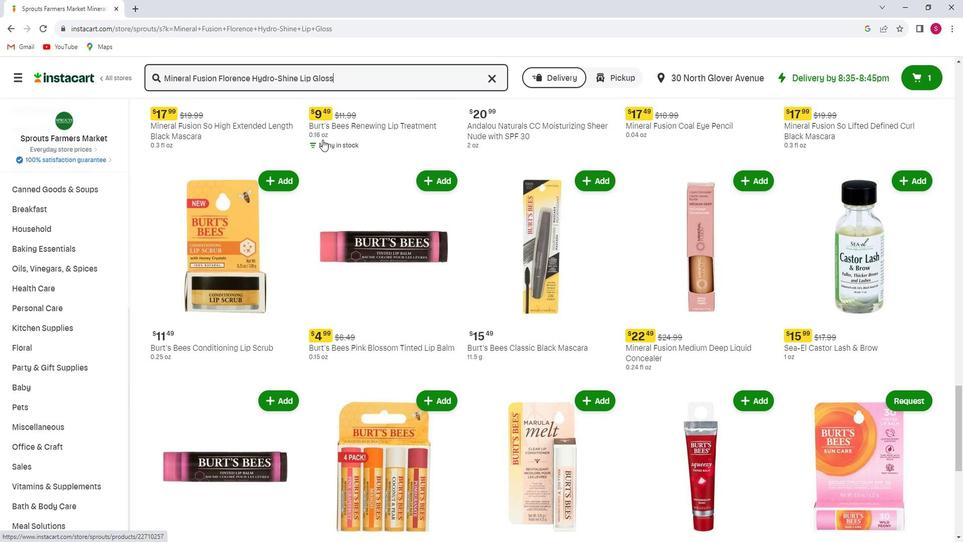 
Action: Mouse scrolled (332, 143) with delta (0, 0)
Screenshot: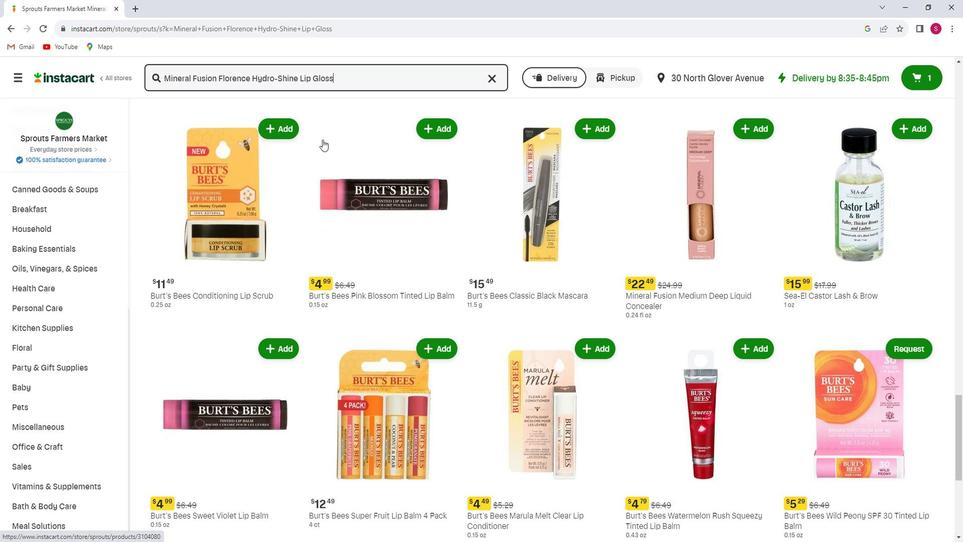 
Action: Mouse scrolled (332, 143) with delta (0, 0)
Screenshot: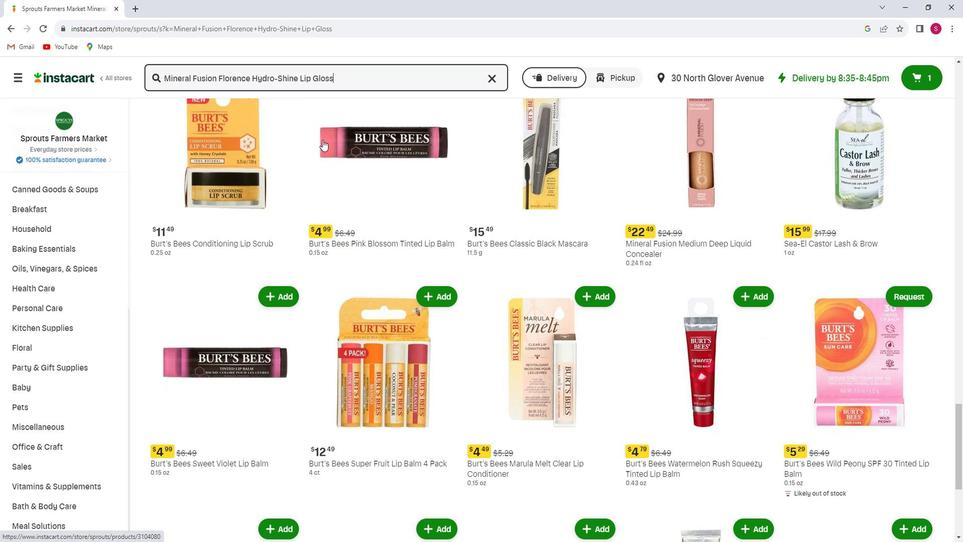 
Action: Mouse scrolled (332, 143) with delta (0, 0)
Screenshot: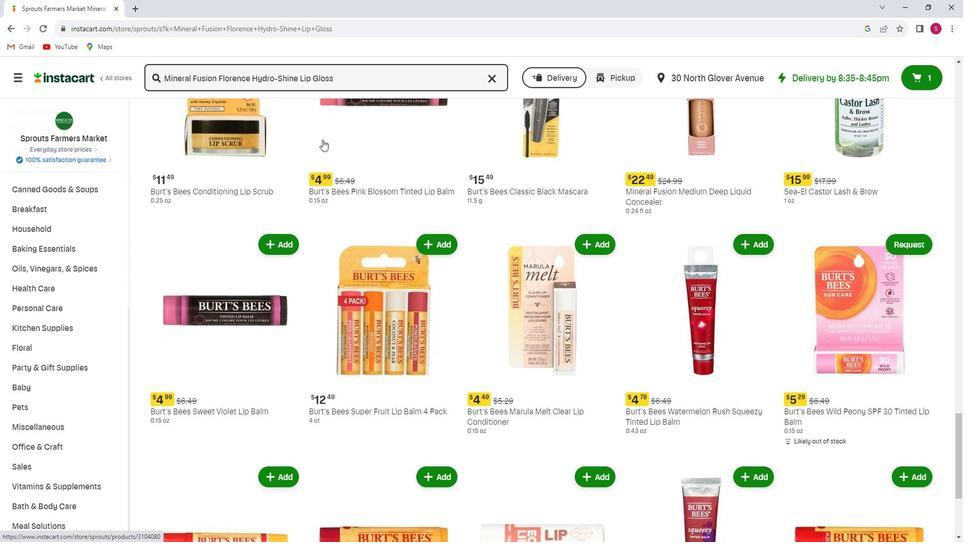 
Action: Mouse scrolled (332, 143) with delta (0, 0)
Screenshot: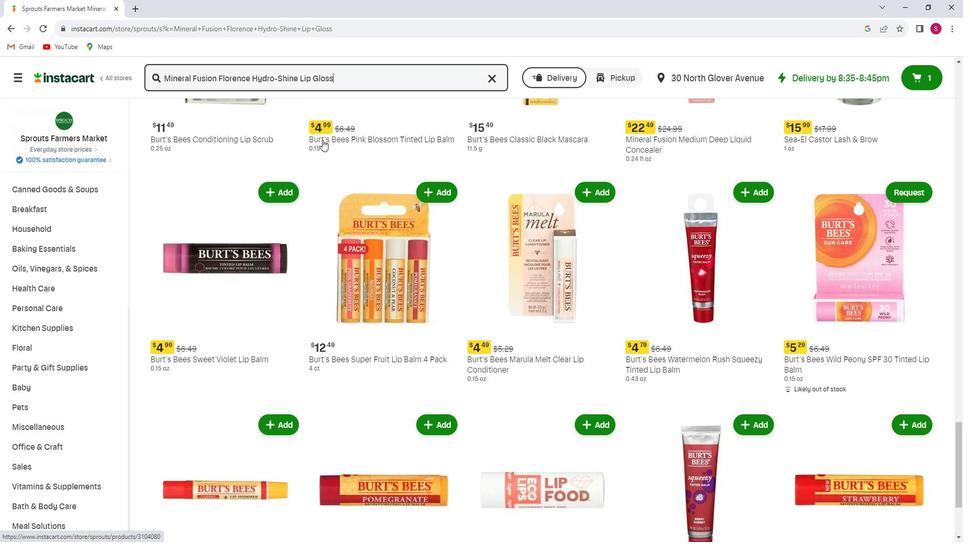 
Action: Mouse scrolled (332, 143) with delta (0, 0)
Screenshot: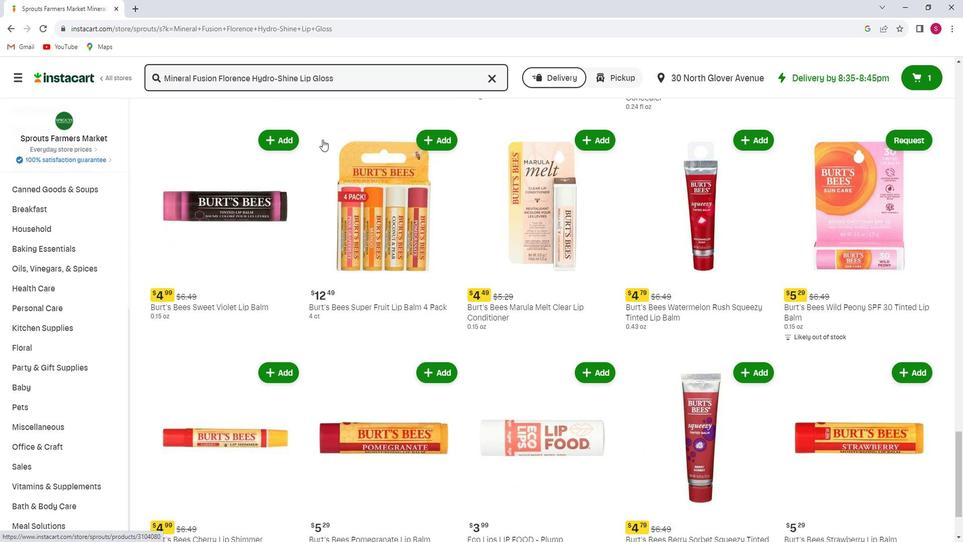 
Action: Mouse scrolled (332, 143) with delta (0, 0)
Screenshot: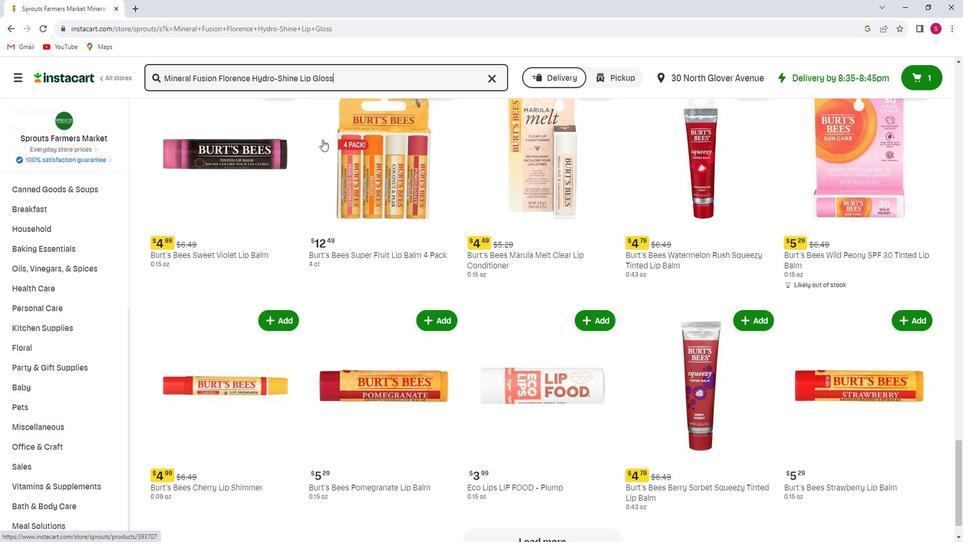 
Action: Mouse scrolled (332, 143) with delta (0, 0)
Screenshot: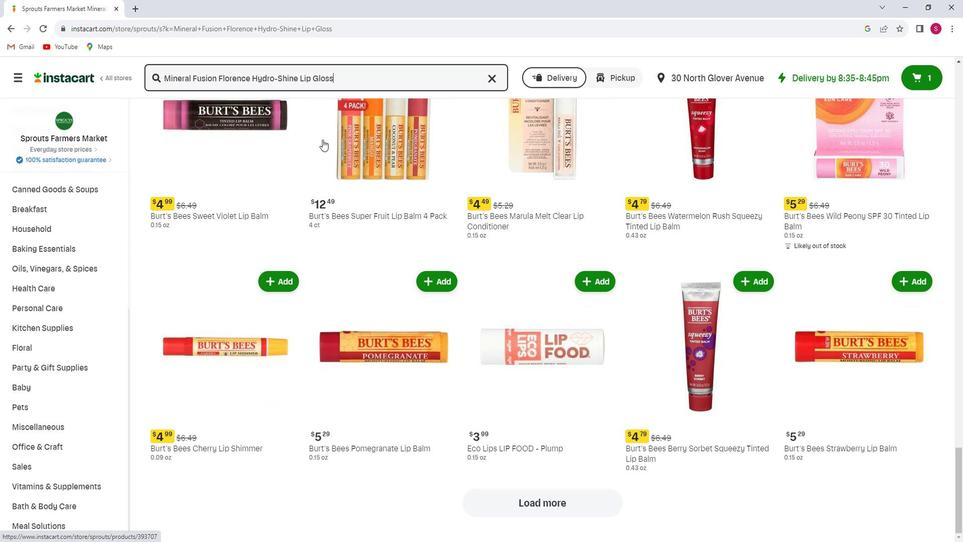 
Action: Mouse scrolled (332, 143) with delta (0, 0)
Screenshot: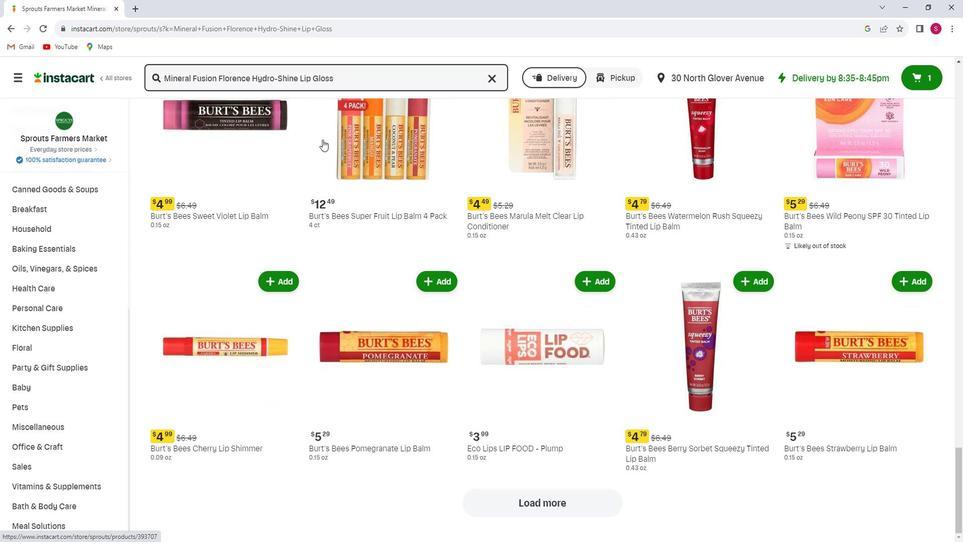 
Action: Mouse moved to (347, 183)
Screenshot: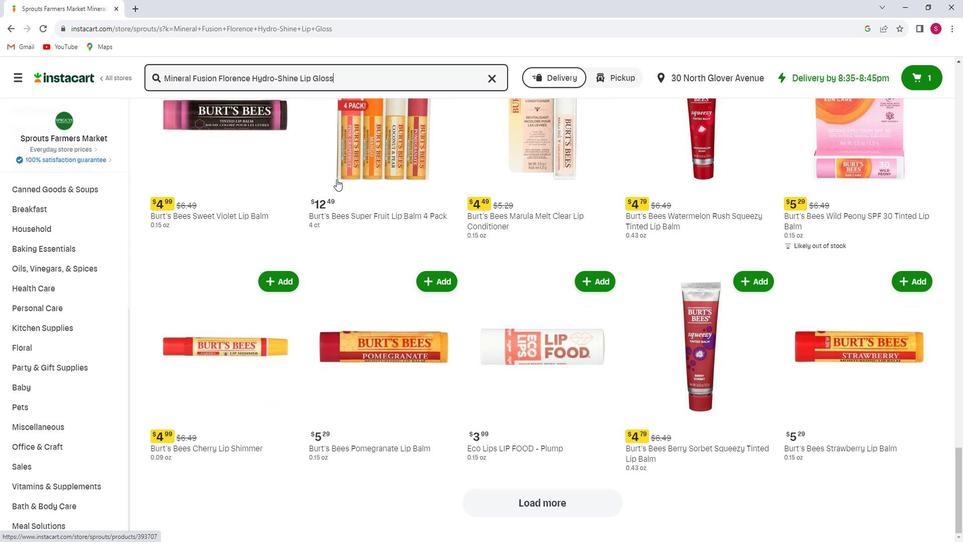 
Action: Mouse scrolled (347, 183) with delta (0, 0)
Screenshot: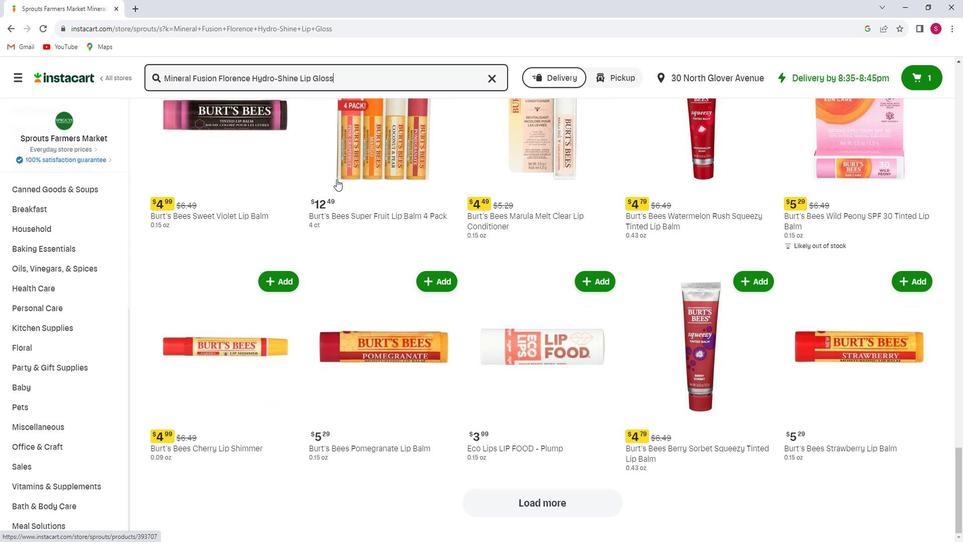 
